 Task: Create a project with template Project Timeline with name TreasureLine with privacy Public and in the team Recorders . Create three sections in the project as To-Do, Doing and Done.
Action: Mouse moved to (48, 59)
Screenshot: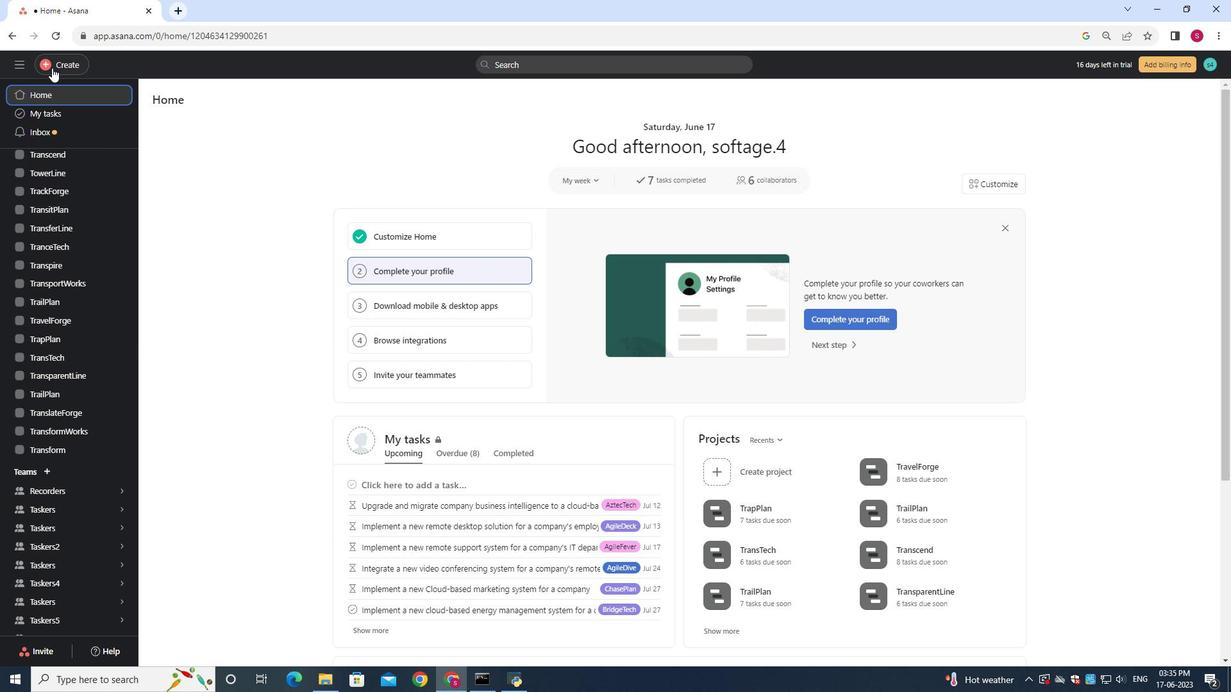 
Action: Mouse pressed left at (48, 59)
Screenshot: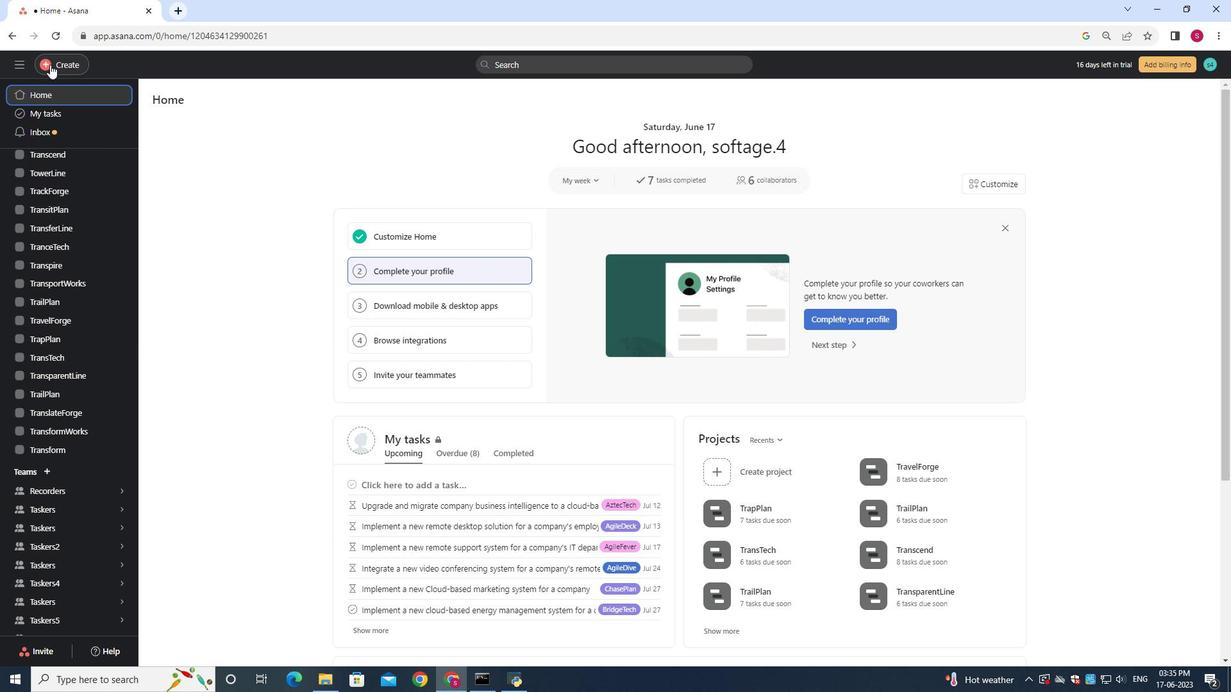 
Action: Mouse moved to (128, 96)
Screenshot: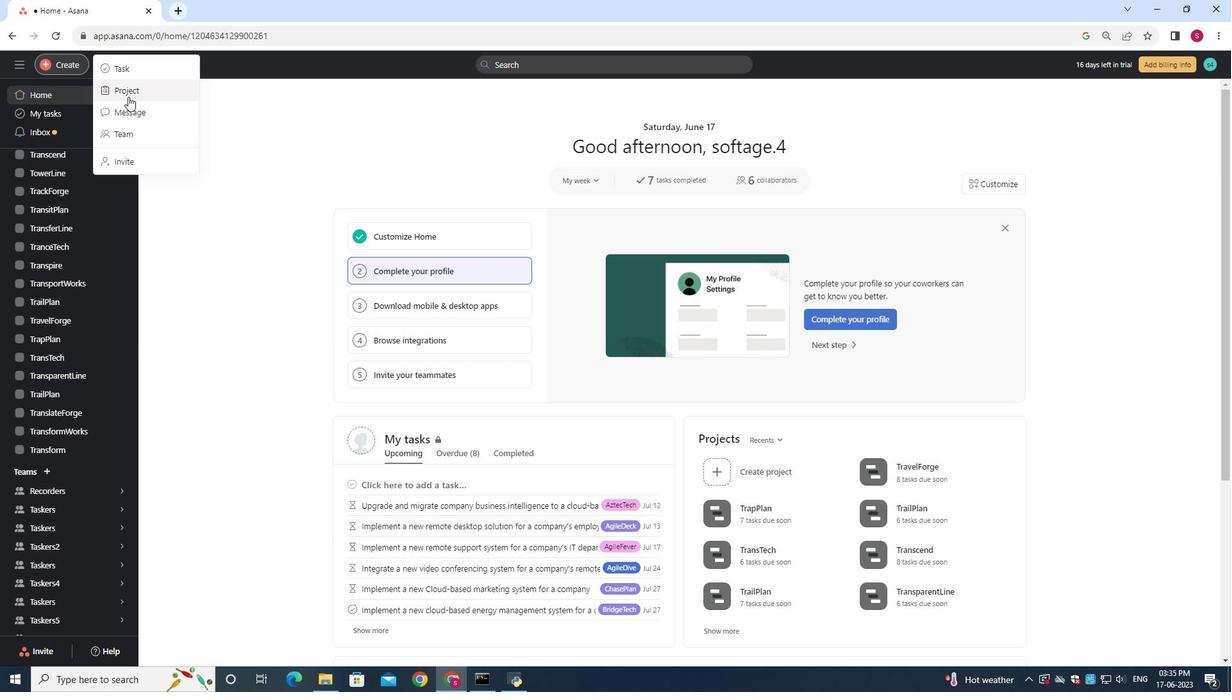 
Action: Mouse pressed left at (128, 96)
Screenshot: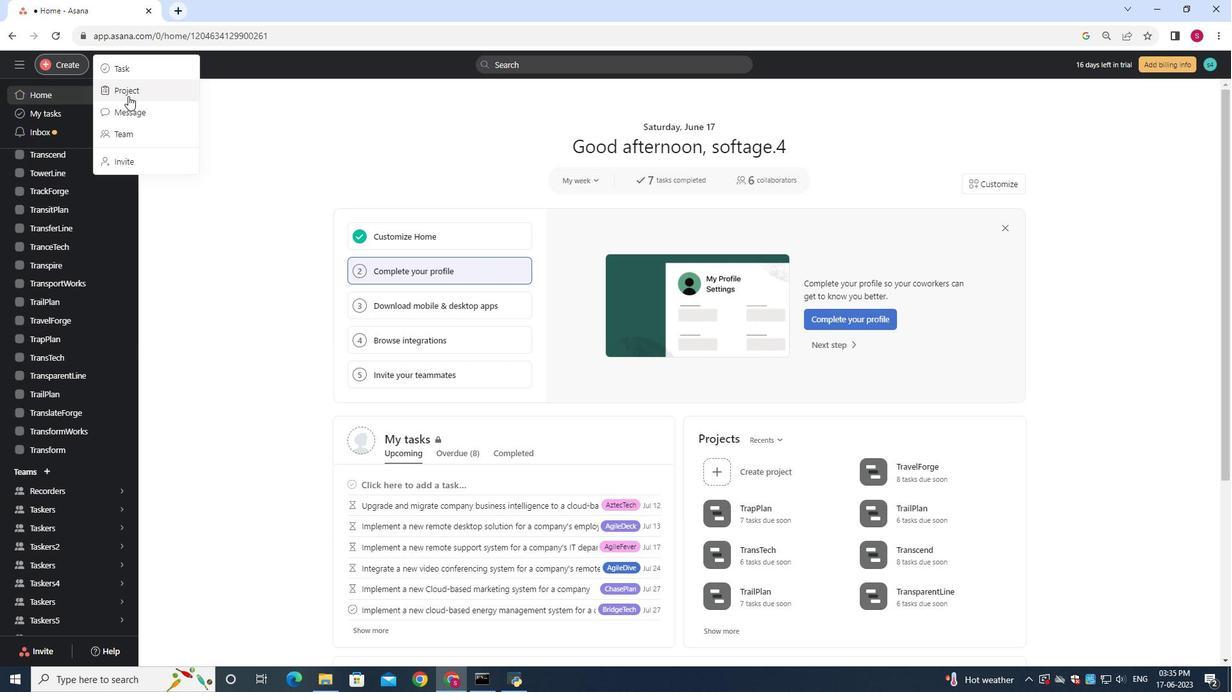 
Action: Mouse moved to (633, 354)
Screenshot: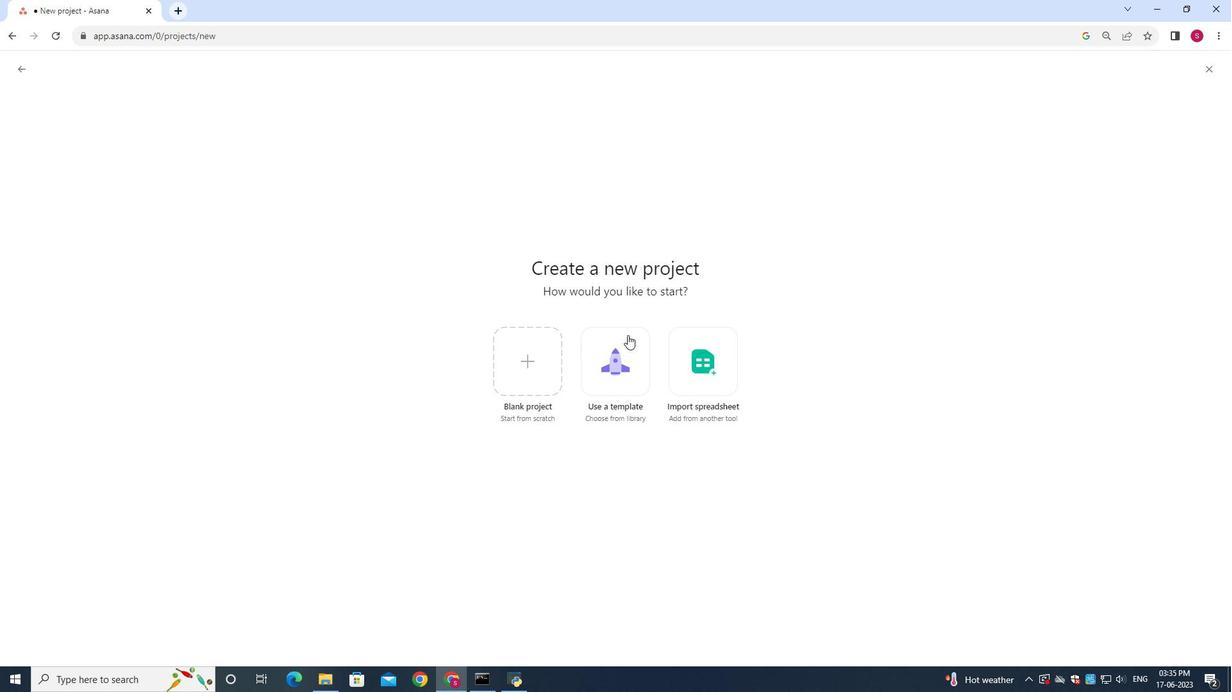 
Action: Mouse pressed left at (633, 354)
Screenshot: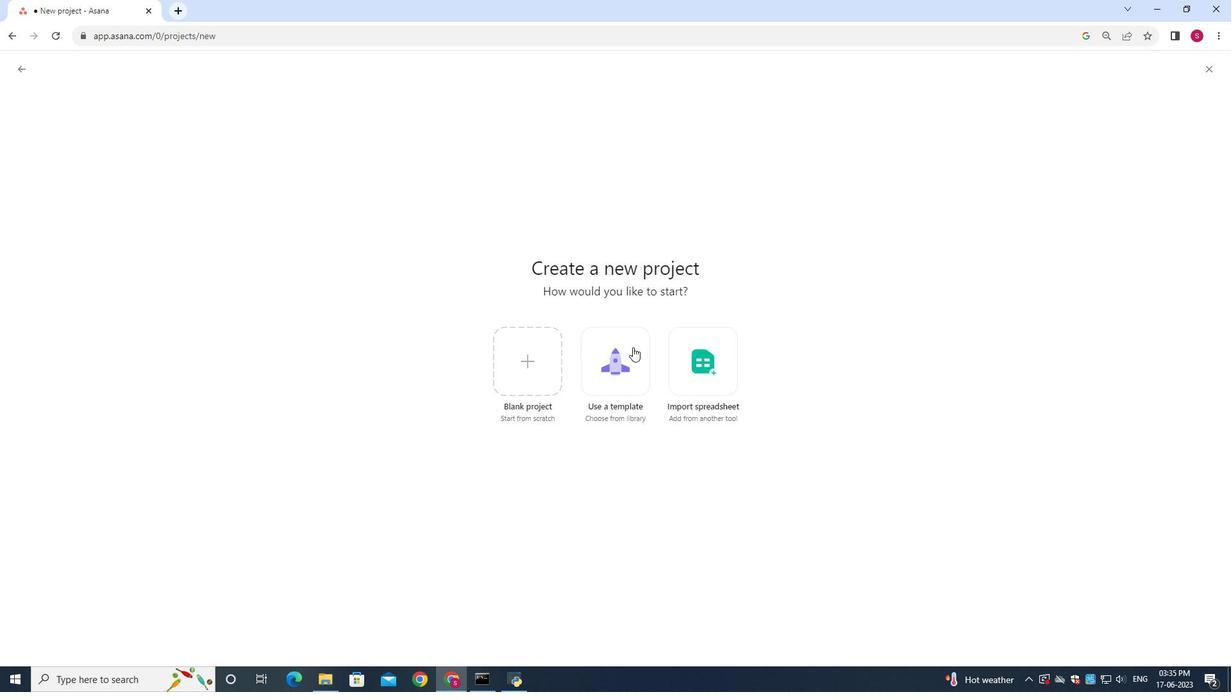 
Action: Mouse moved to (96, 320)
Screenshot: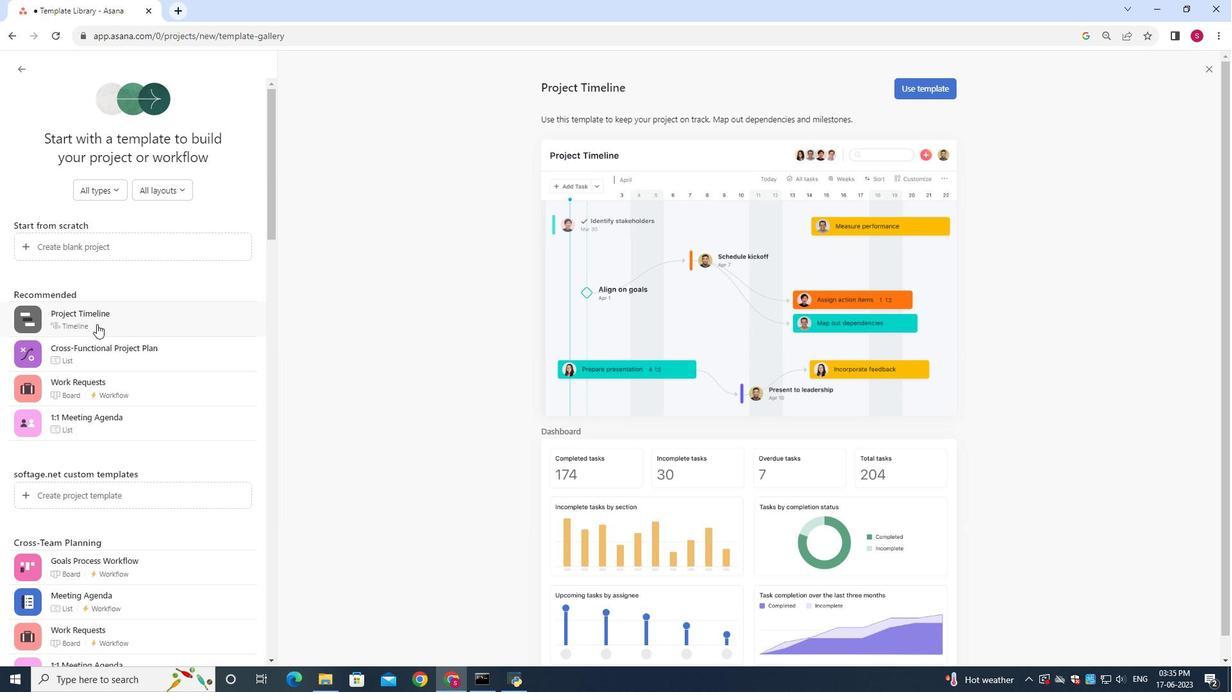 
Action: Mouse pressed left at (96, 320)
Screenshot: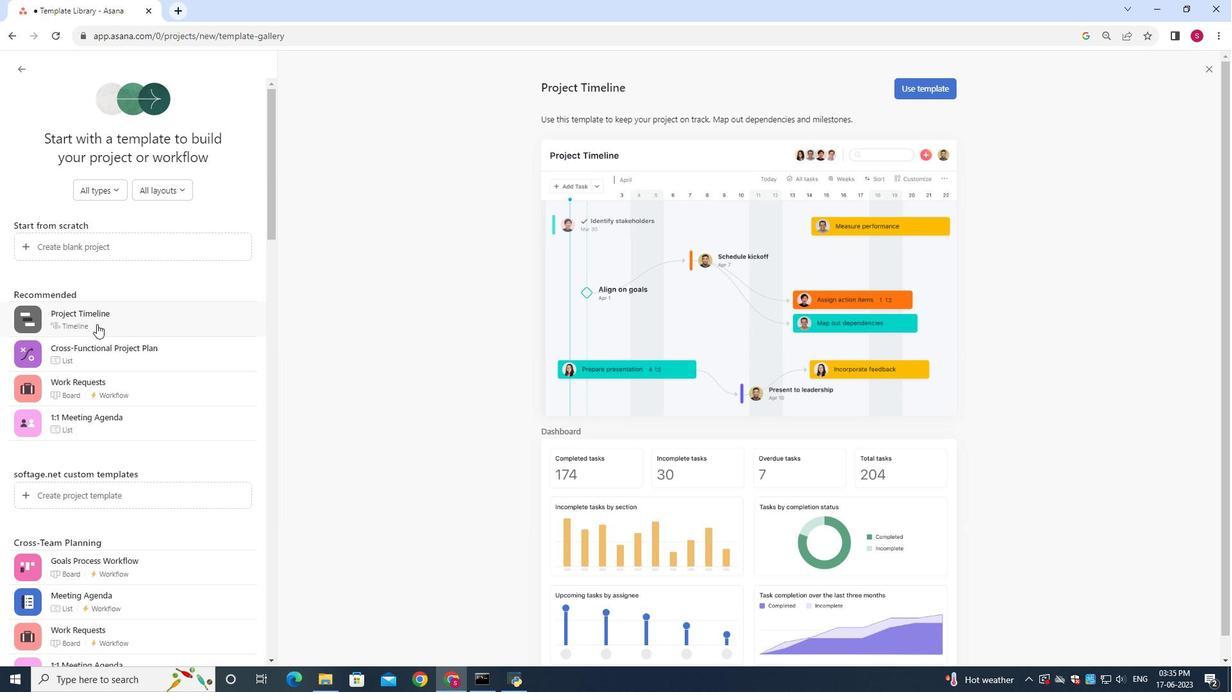 
Action: Mouse moved to (927, 92)
Screenshot: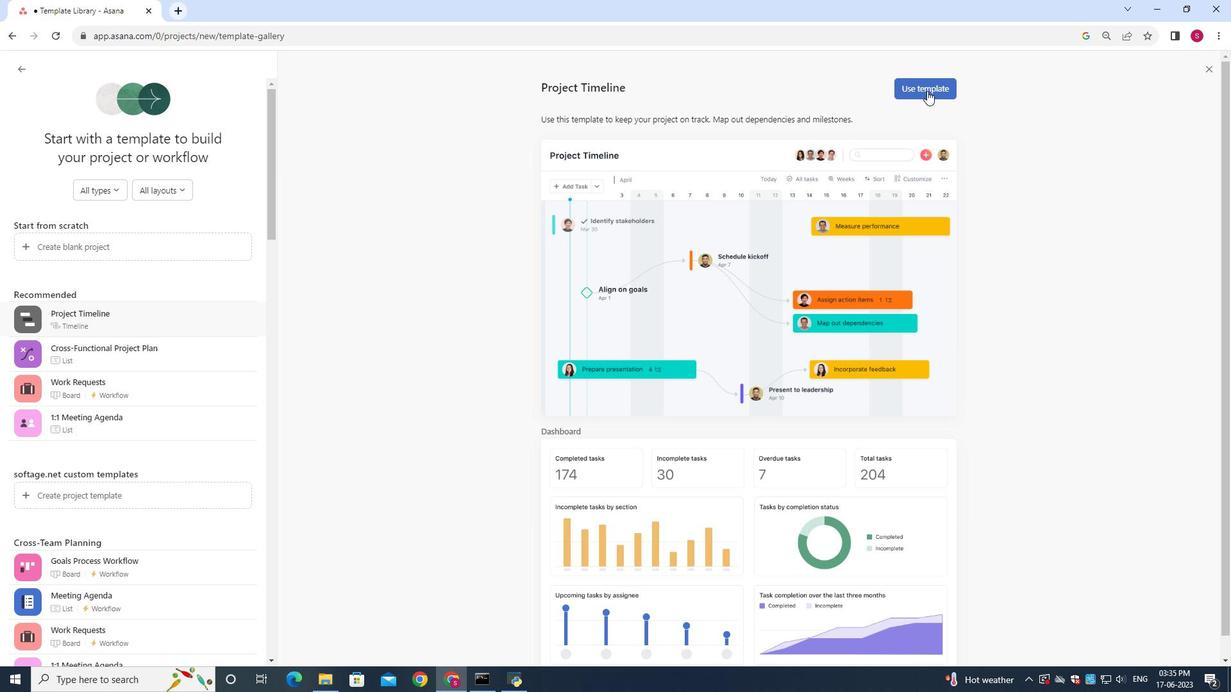 
Action: Mouse pressed left at (927, 92)
Screenshot: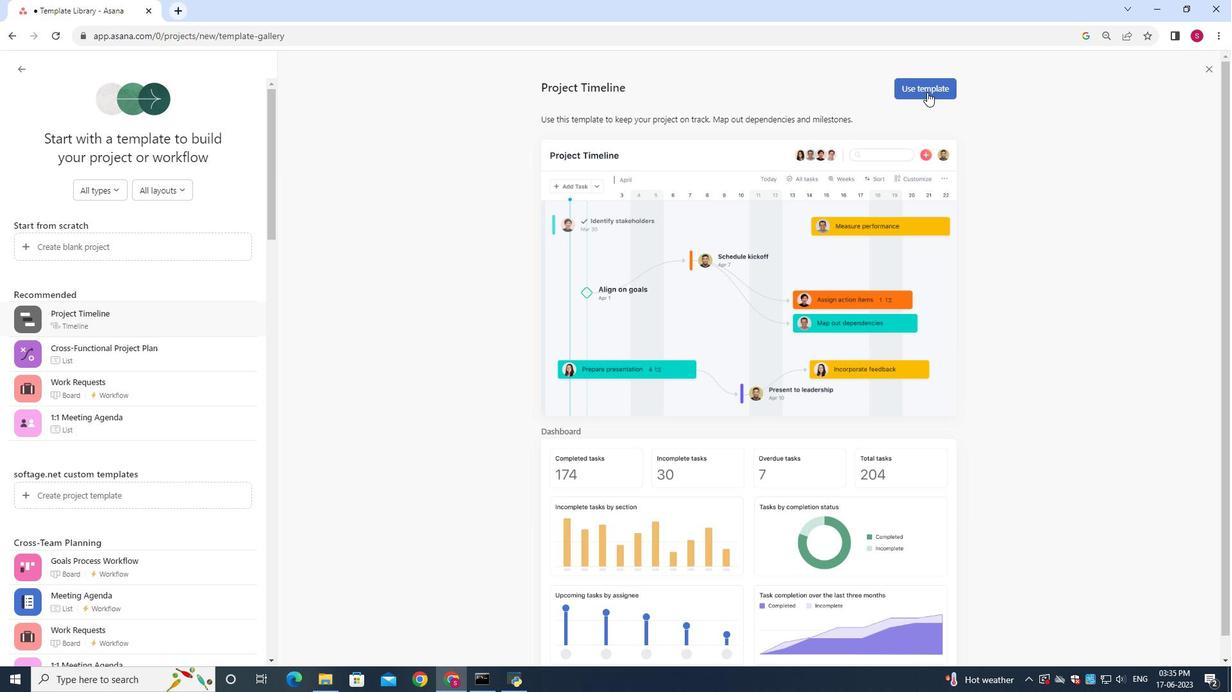 
Action: Mouse moved to (573, 211)
Screenshot: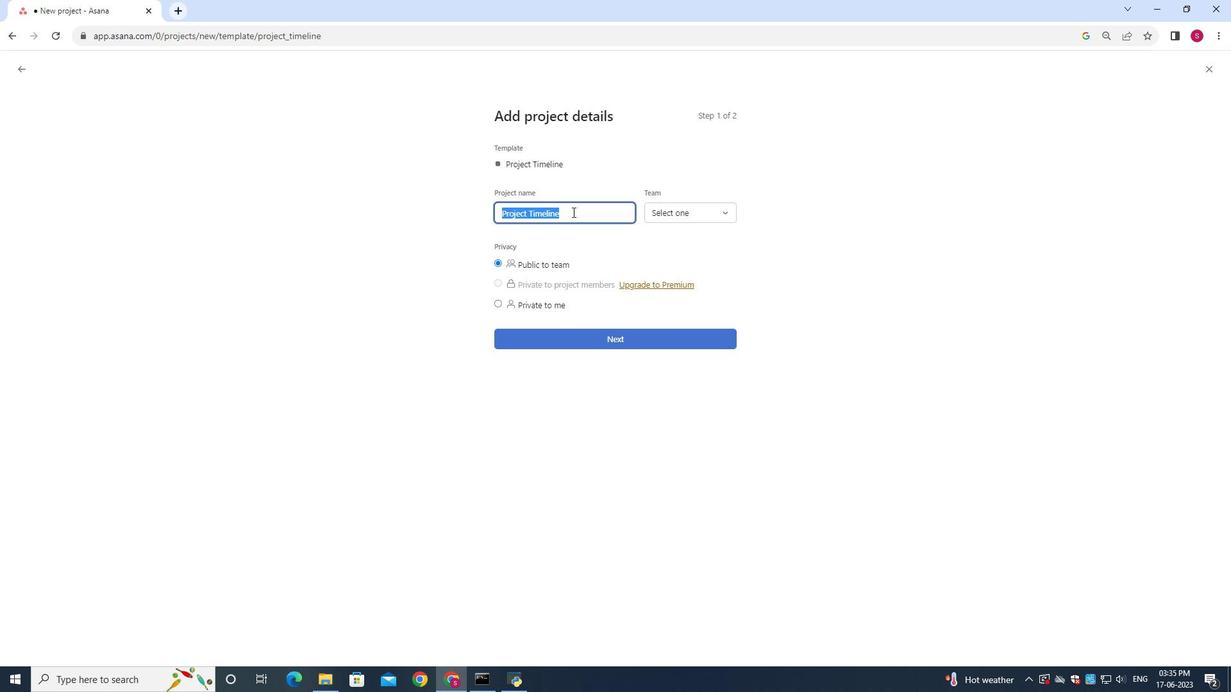
Action: Key pressed <Key.backspace><Key.shift>Treasurel<Key.backspace><Key.shift>Line
Screenshot: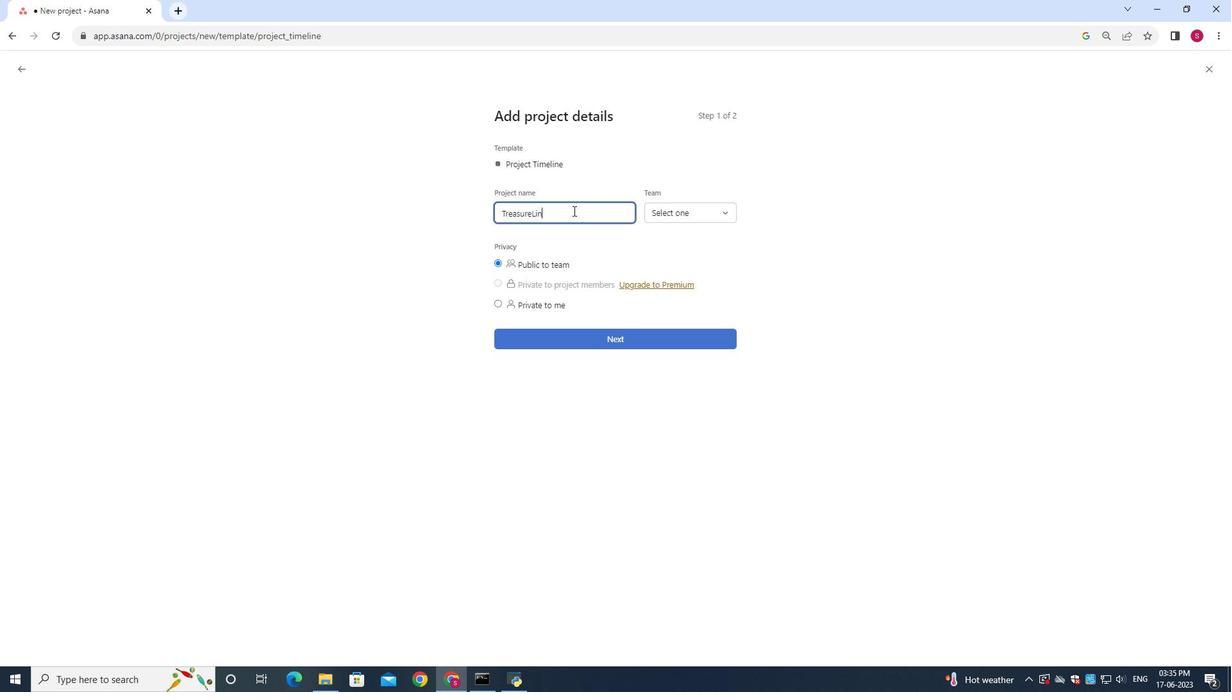 
Action: Mouse moved to (659, 211)
Screenshot: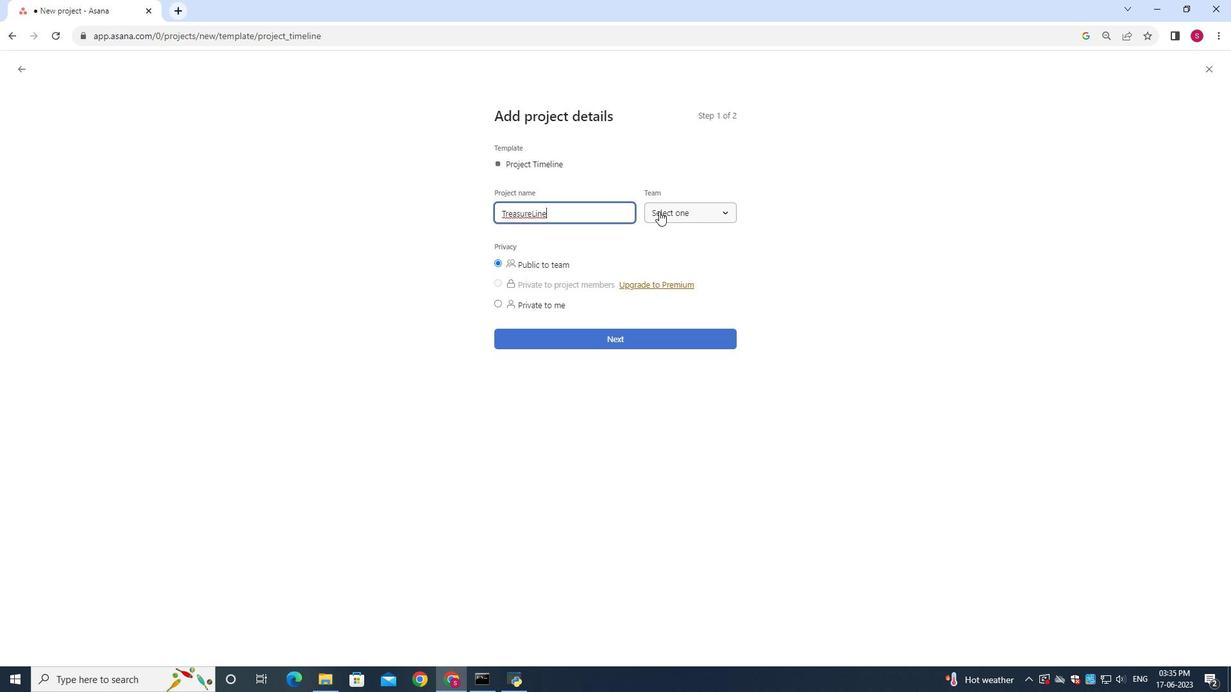 
Action: Mouse pressed left at (659, 211)
Screenshot: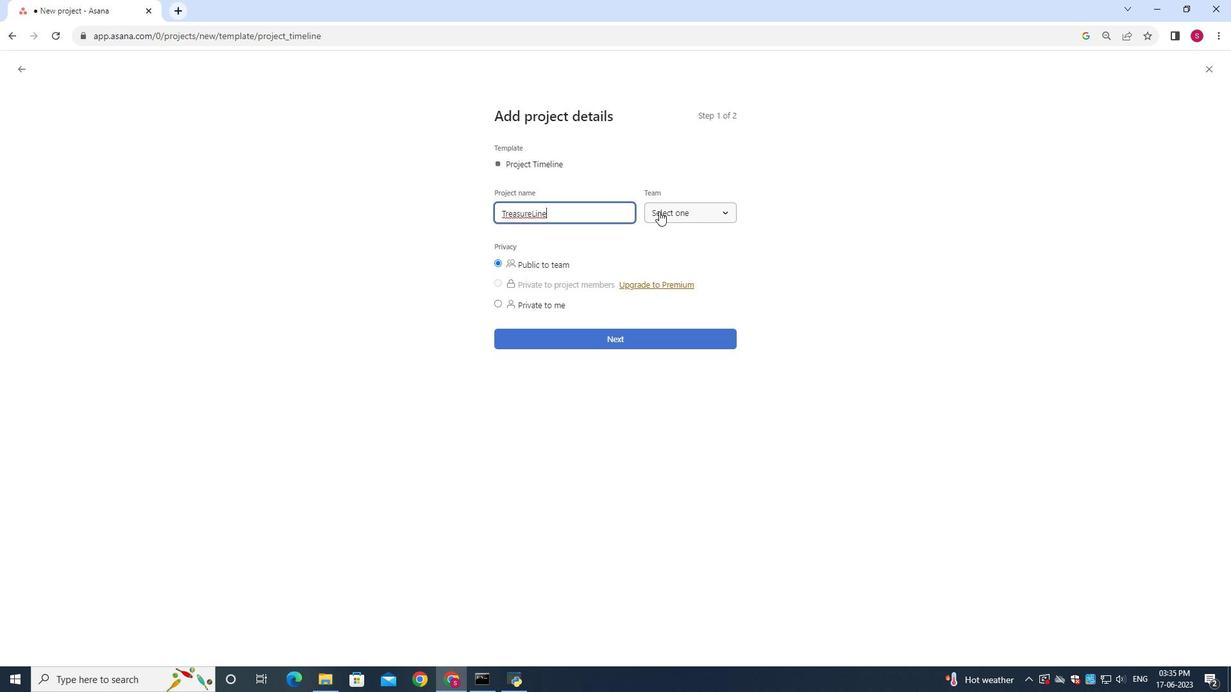 
Action: Mouse moved to (663, 233)
Screenshot: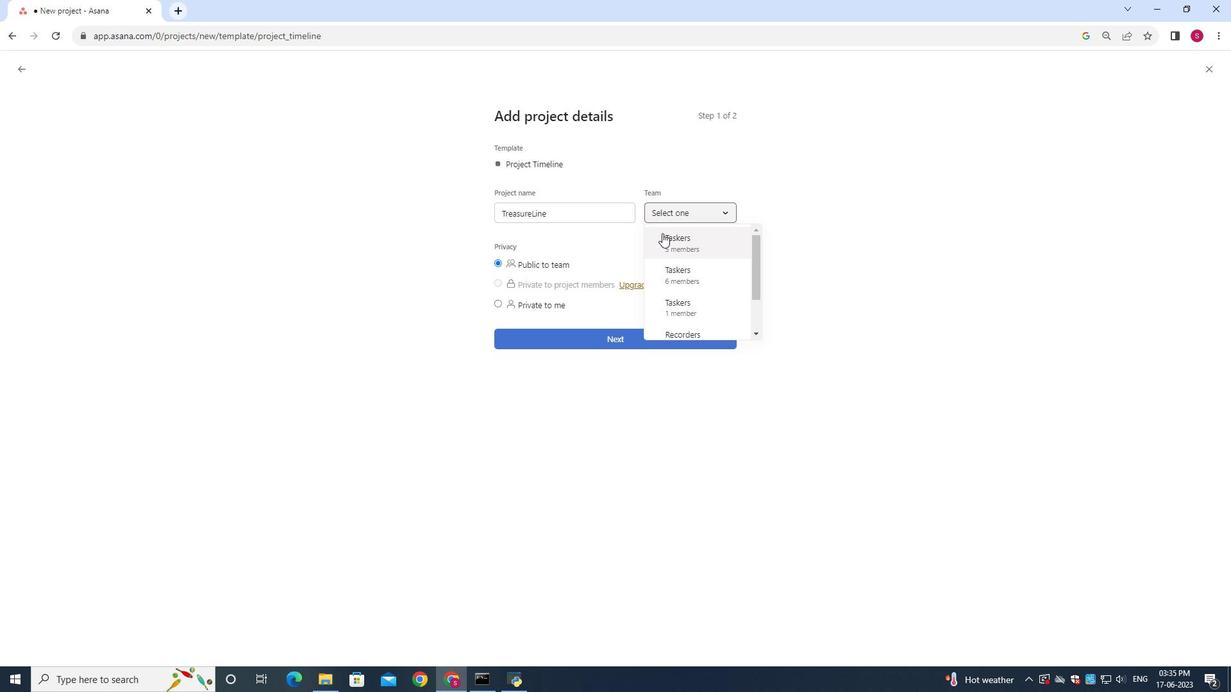 
Action: Mouse scrolled (663, 232) with delta (0, 0)
Screenshot: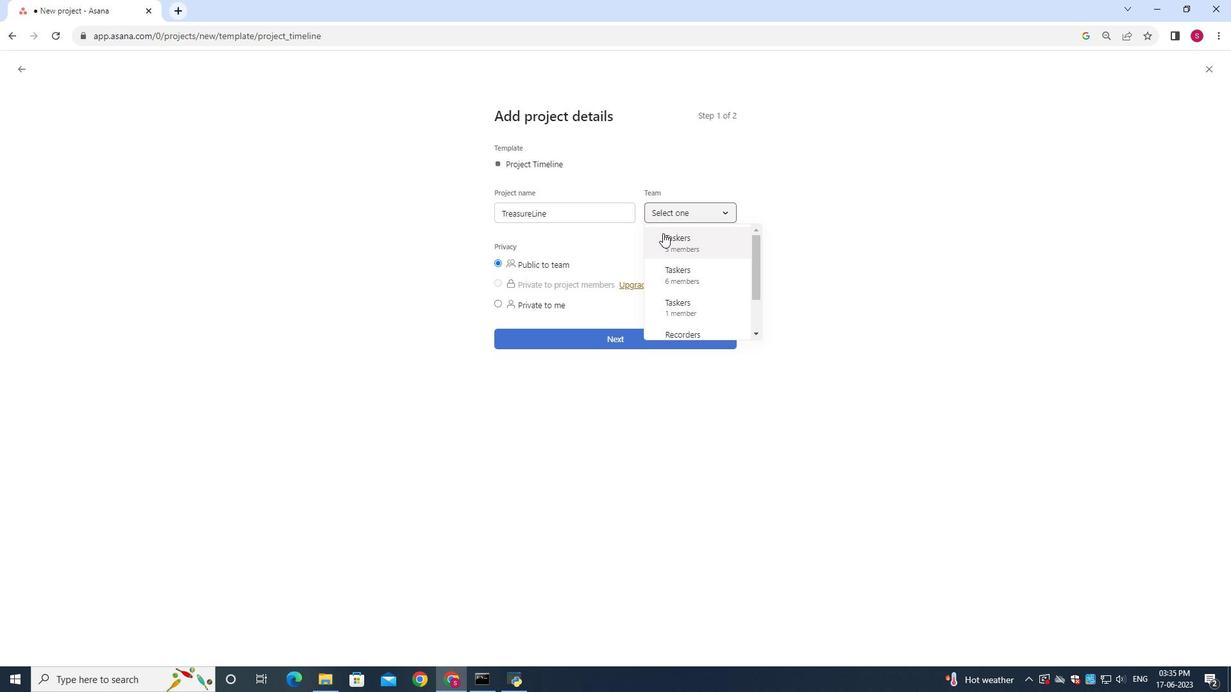 
Action: Mouse scrolled (663, 232) with delta (0, 0)
Screenshot: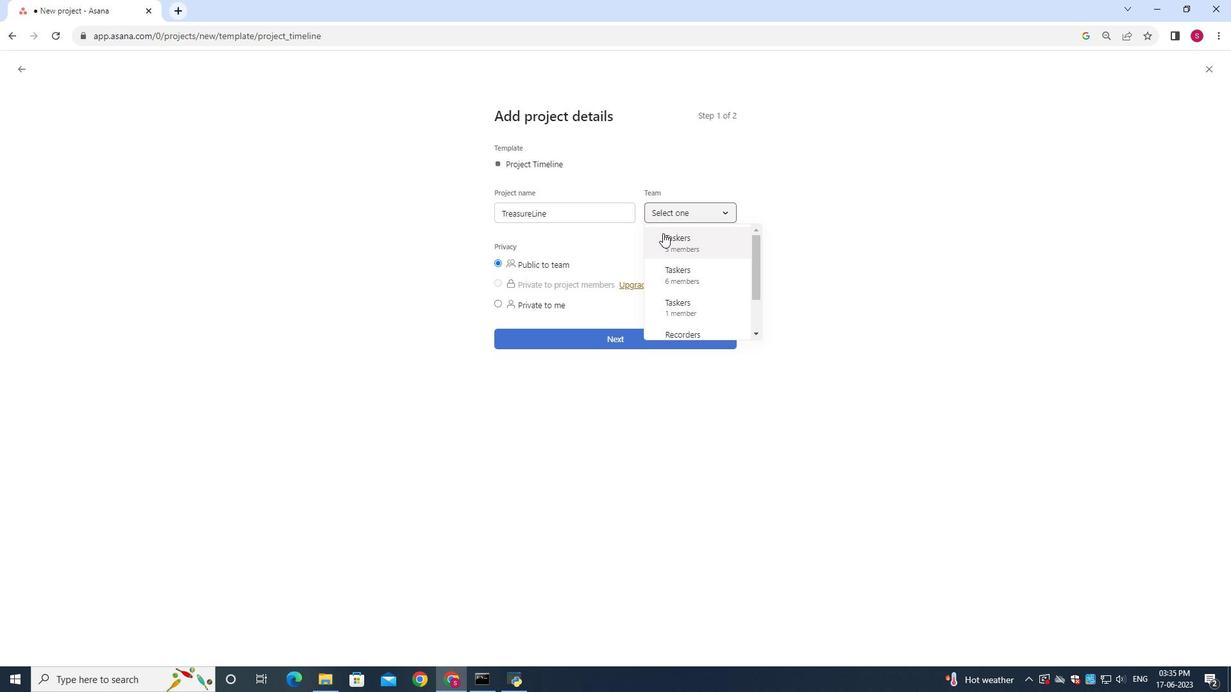
Action: Mouse scrolled (663, 232) with delta (0, 0)
Screenshot: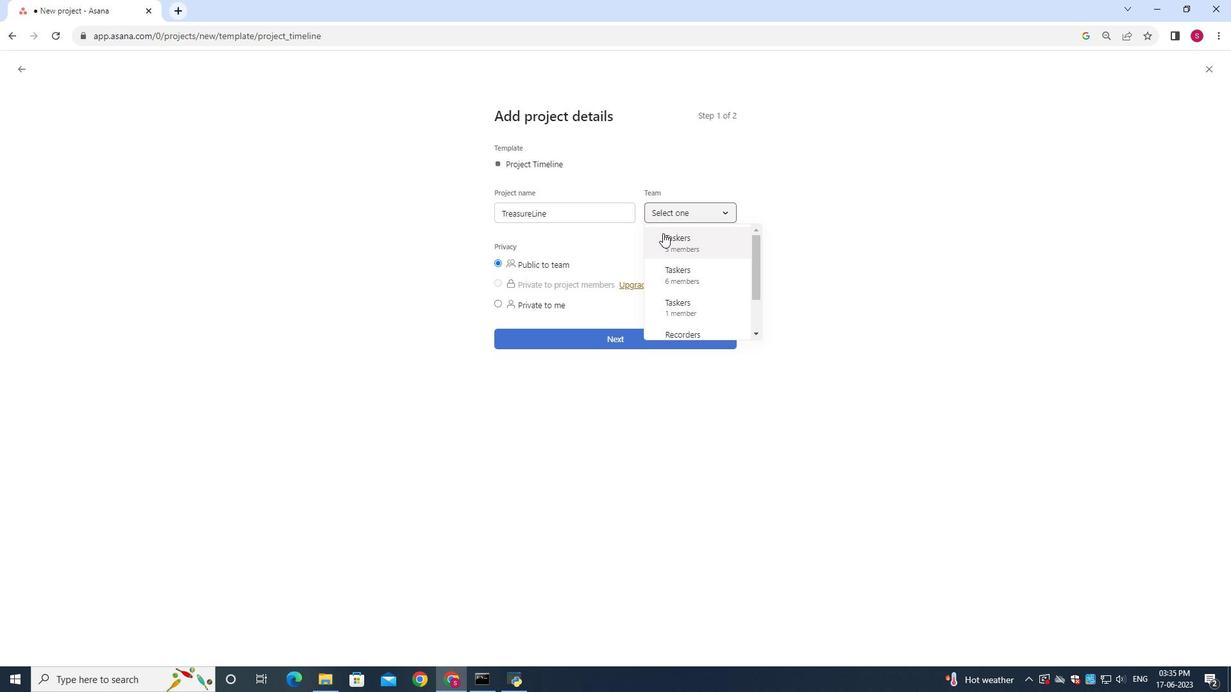 
Action: Mouse scrolled (663, 232) with delta (0, 0)
Screenshot: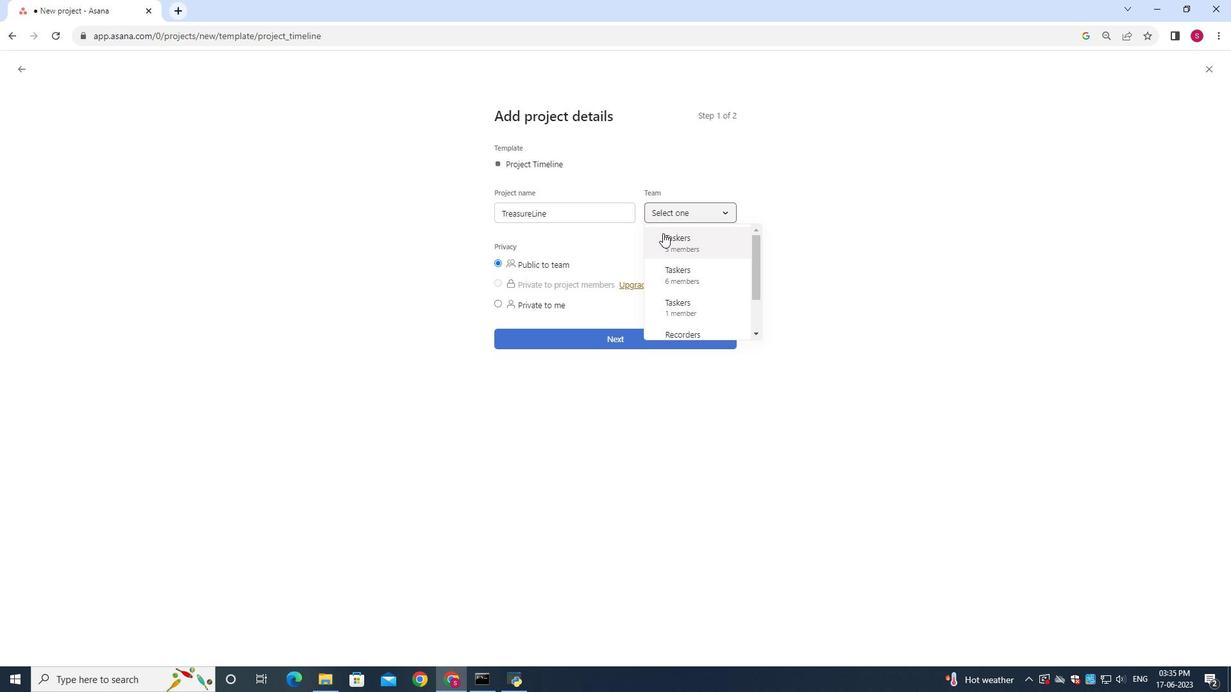 
Action: Mouse moved to (681, 304)
Screenshot: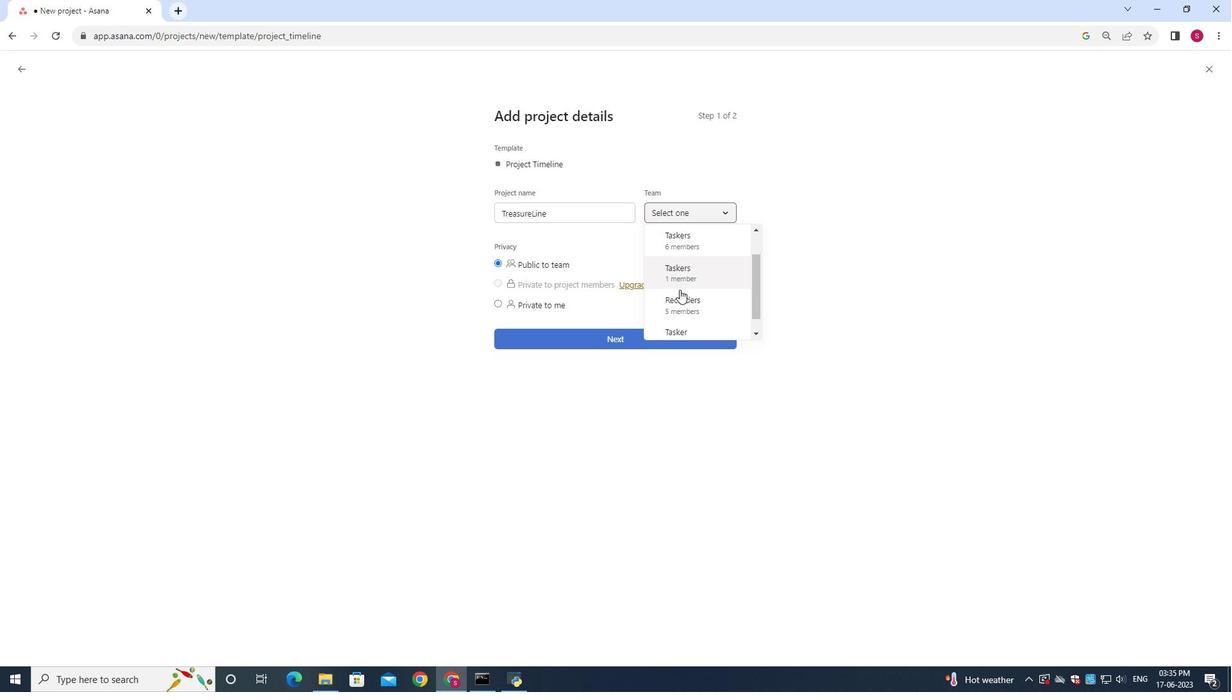 
Action: Mouse pressed left at (681, 304)
Screenshot: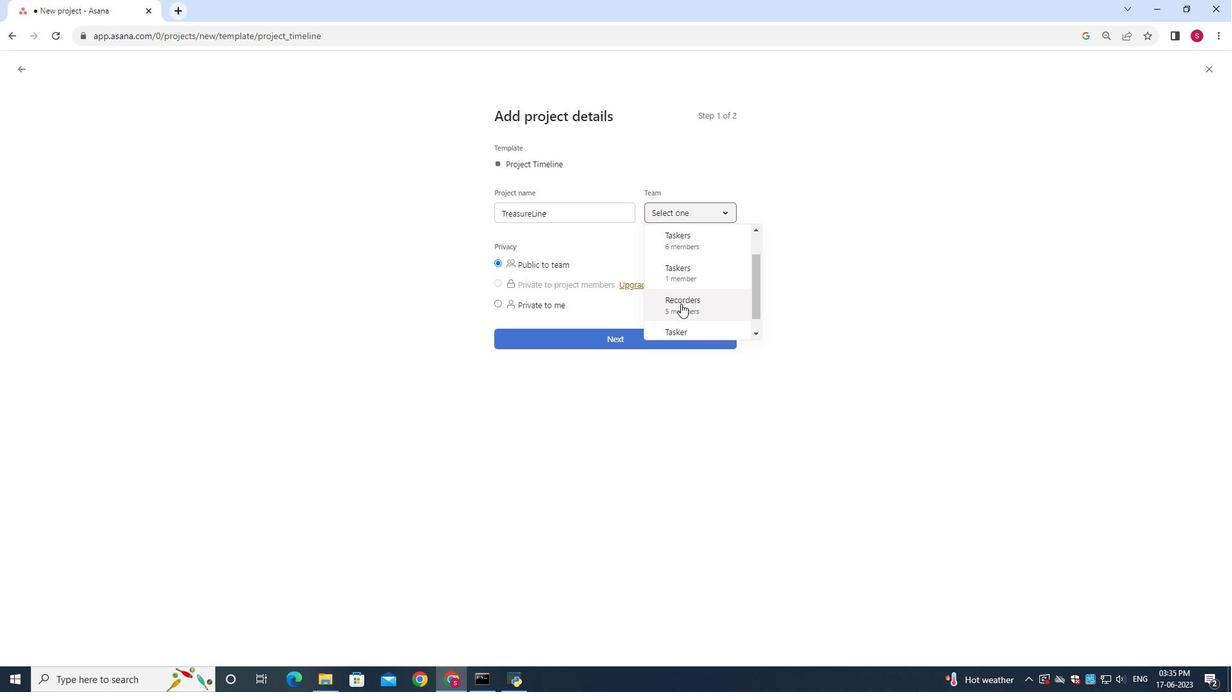 
Action: Mouse moved to (512, 264)
Screenshot: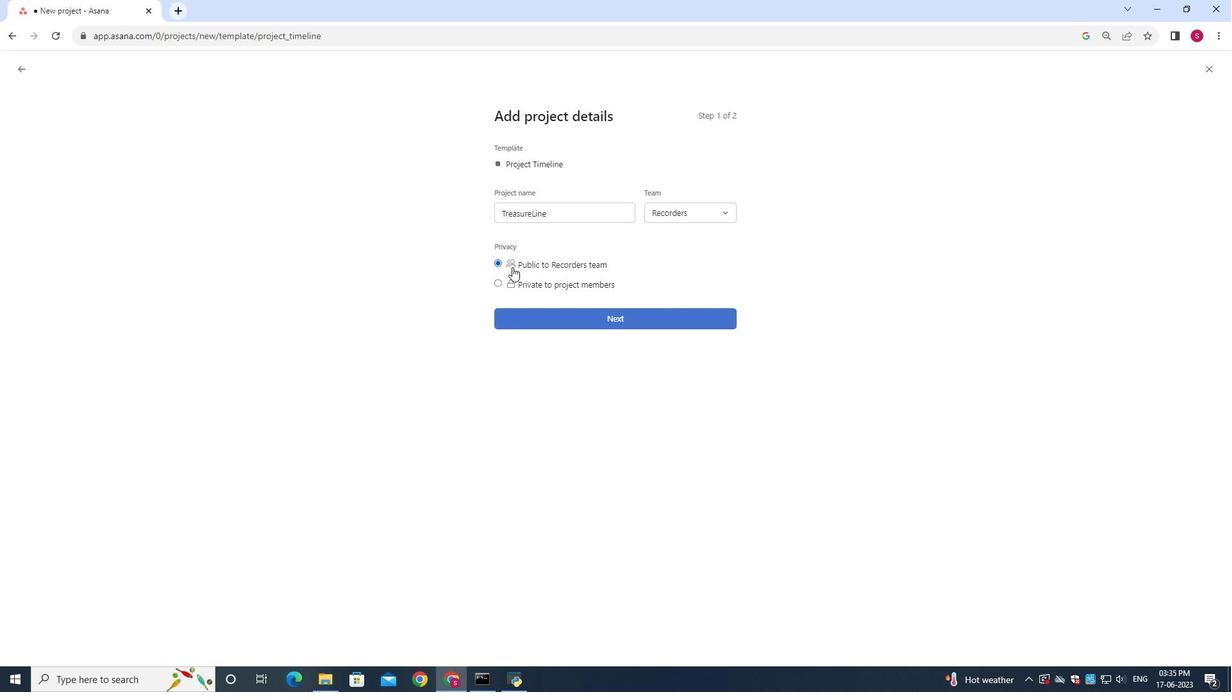 
Action: Mouse pressed left at (512, 264)
Screenshot: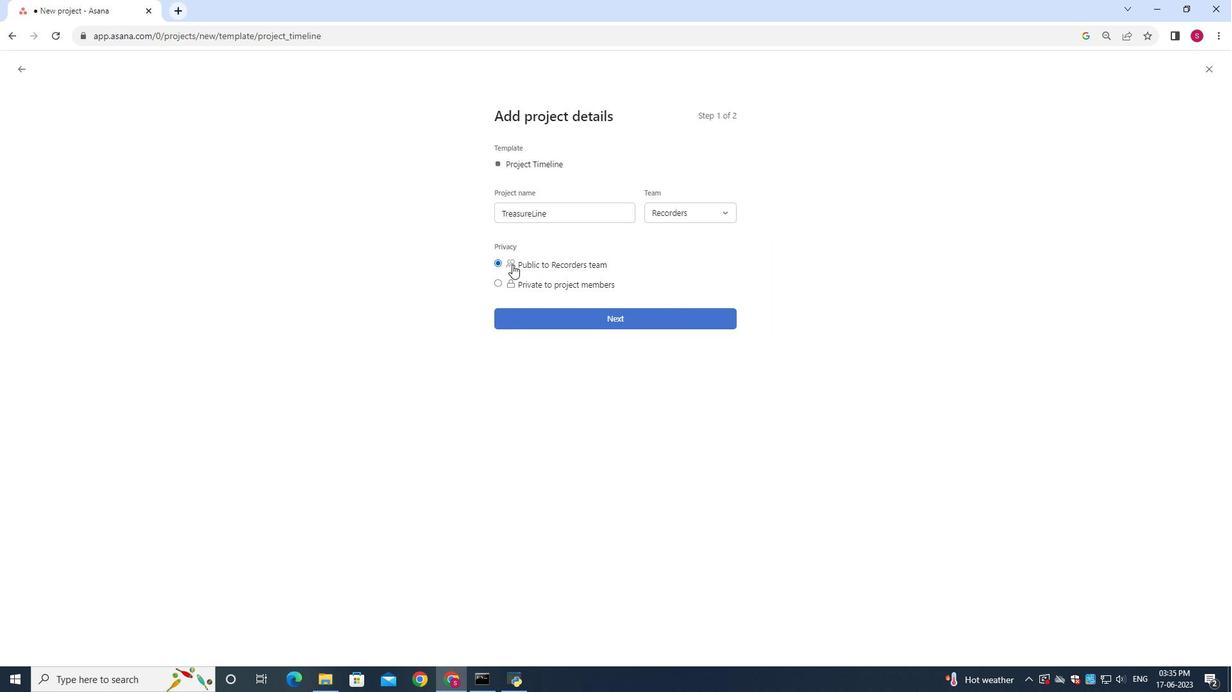 
Action: Mouse moved to (549, 316)
Screenshot: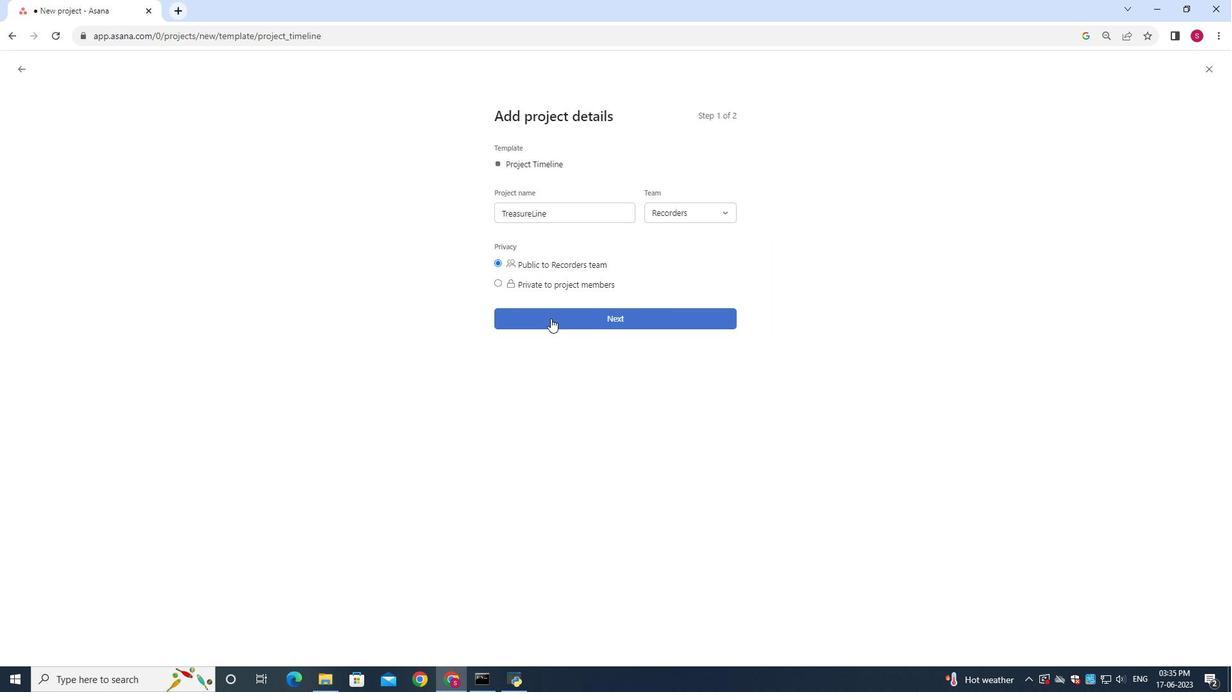 
Action: Mouse pressed left at (549, 316)
Screenshot: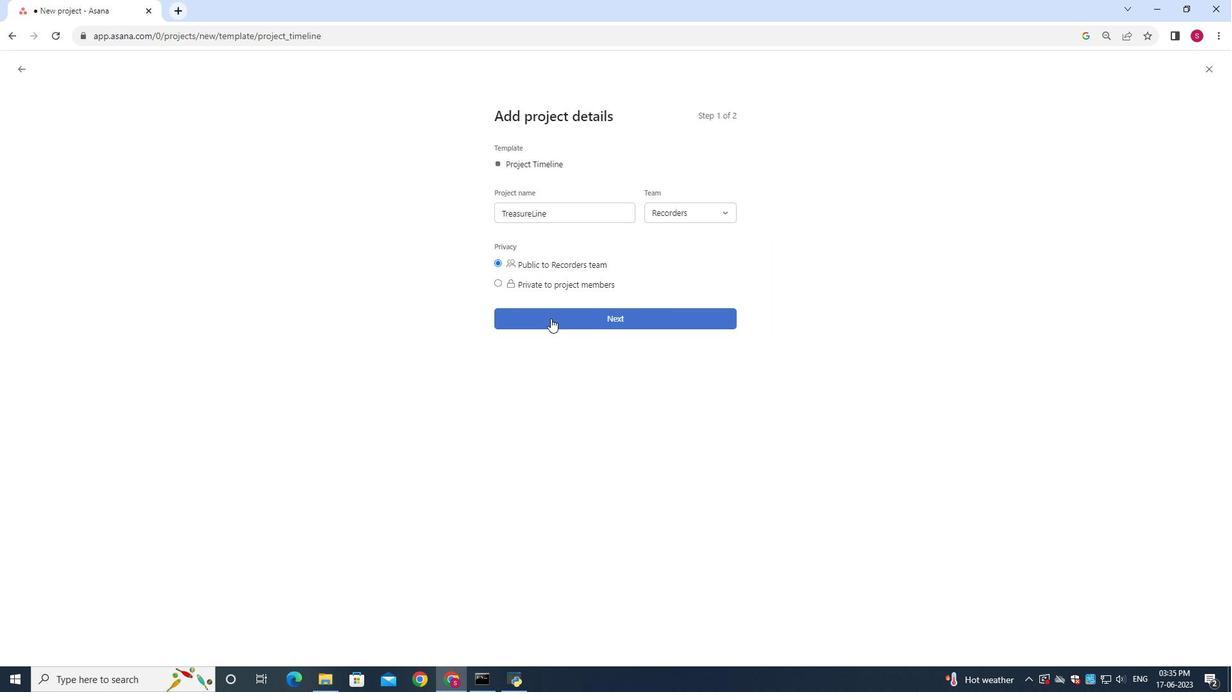 
Action: Mouse moved to (671, 353)
Screenshot: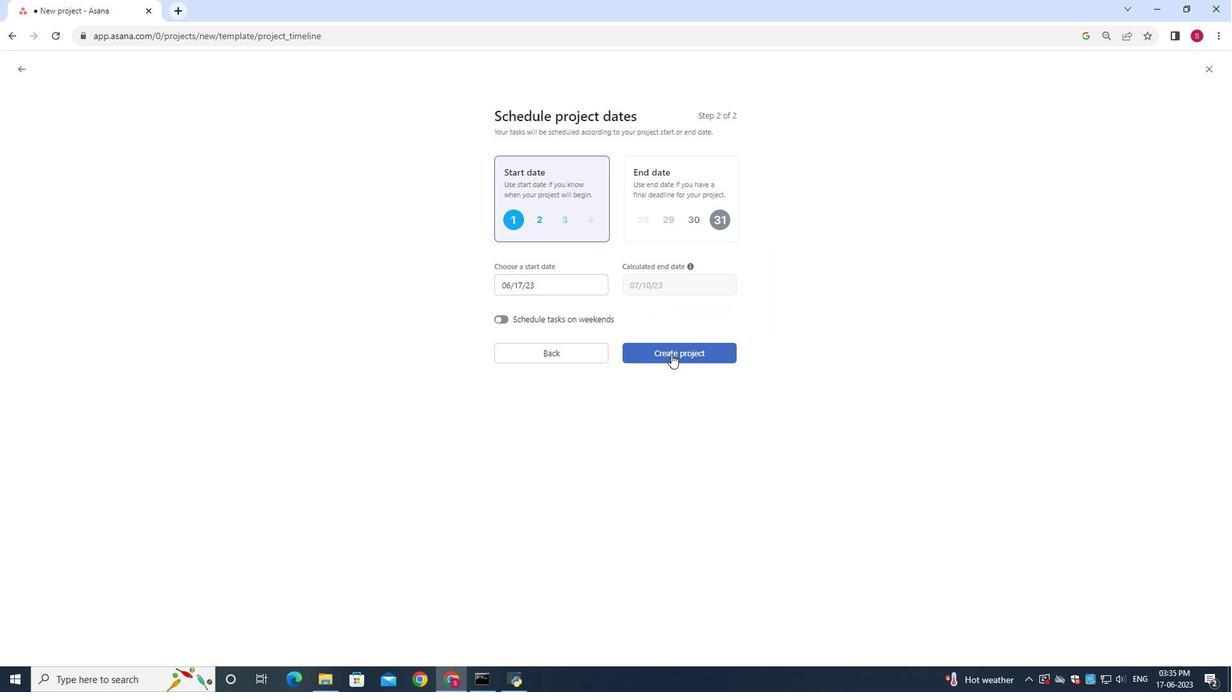 
Action: Mouse pressed left at (671, 353)
Screenshot: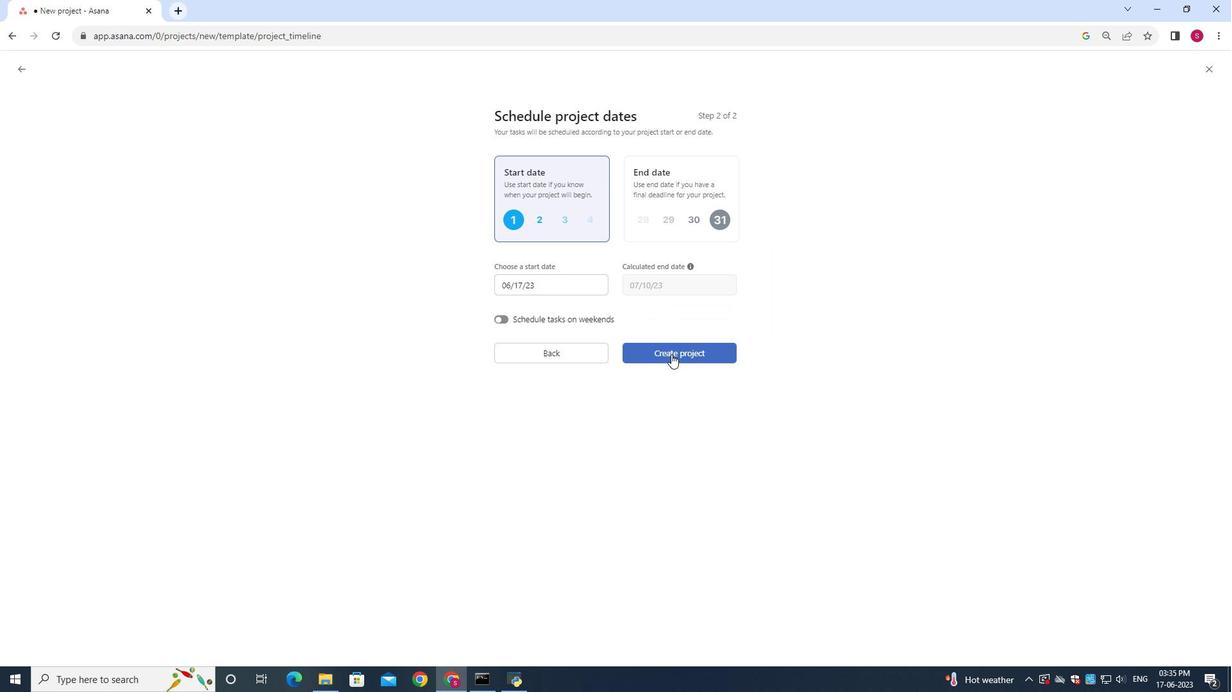
Action: Mouse moved to (321, 307)
Screenshot: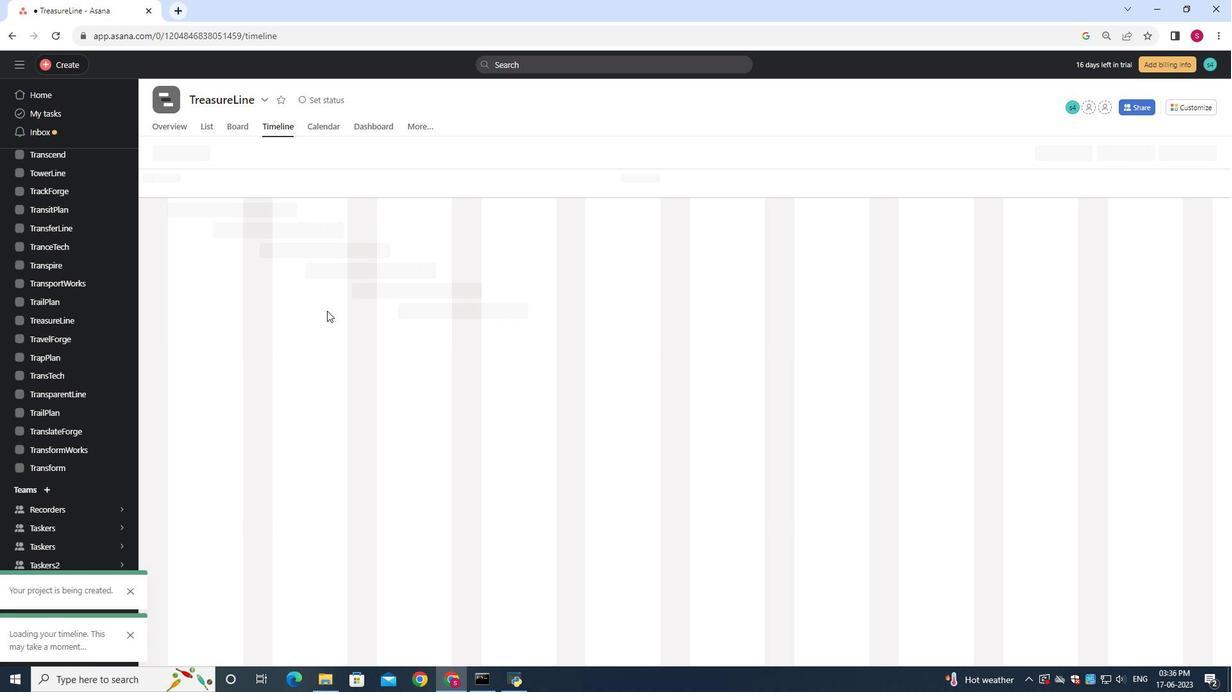 
Action: Mouse scrolled (321, 307) with delta (0, 0)
Screenshot: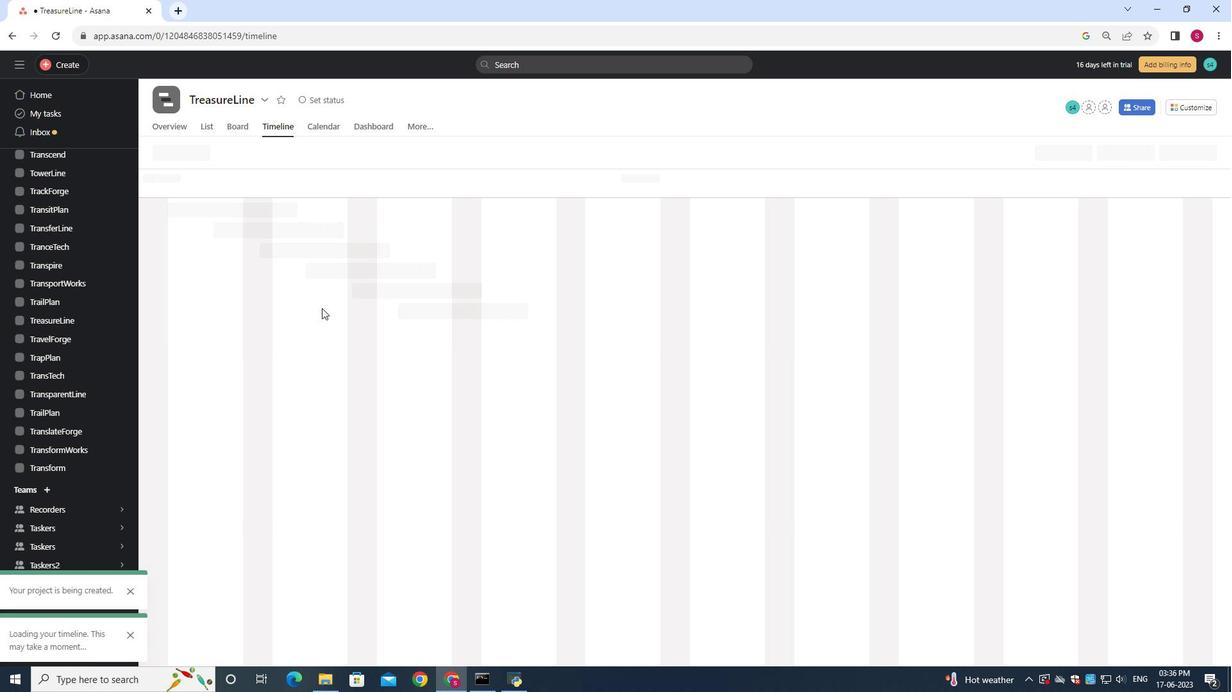 
Action: Mouse scrolled (321, 307) with delta (0, 0)
Screenshot: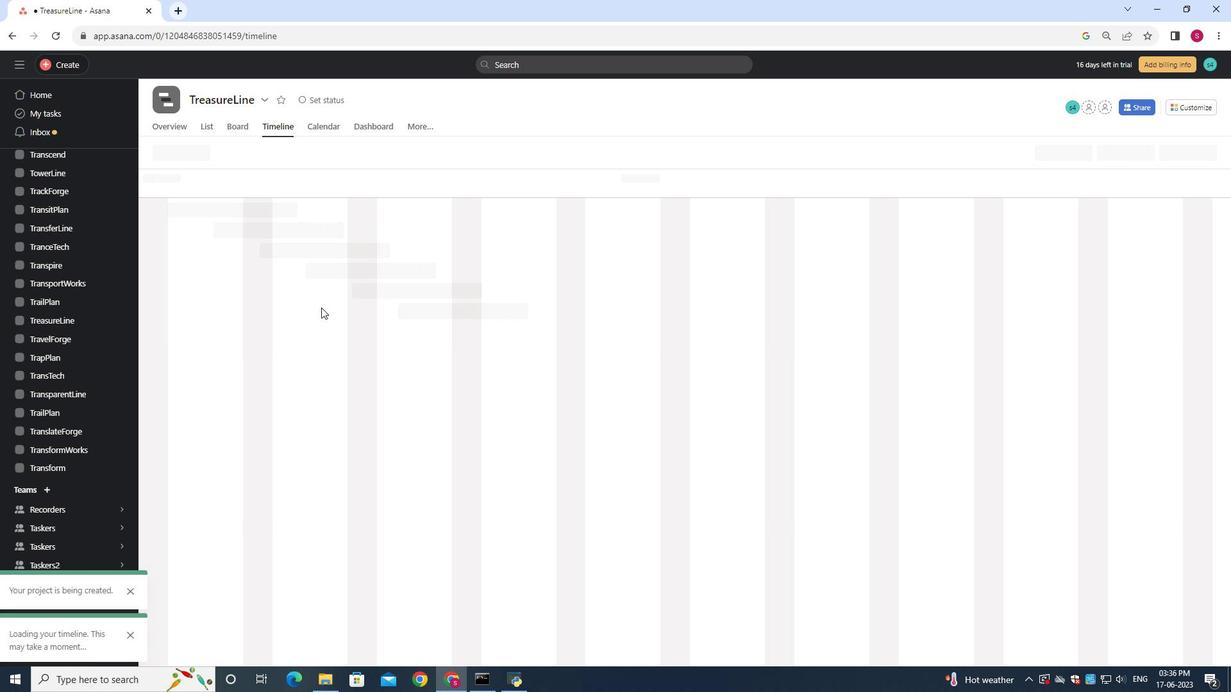 
Action: Mouse scrolled (321, 307) with delta (0, 0)
Screenshot: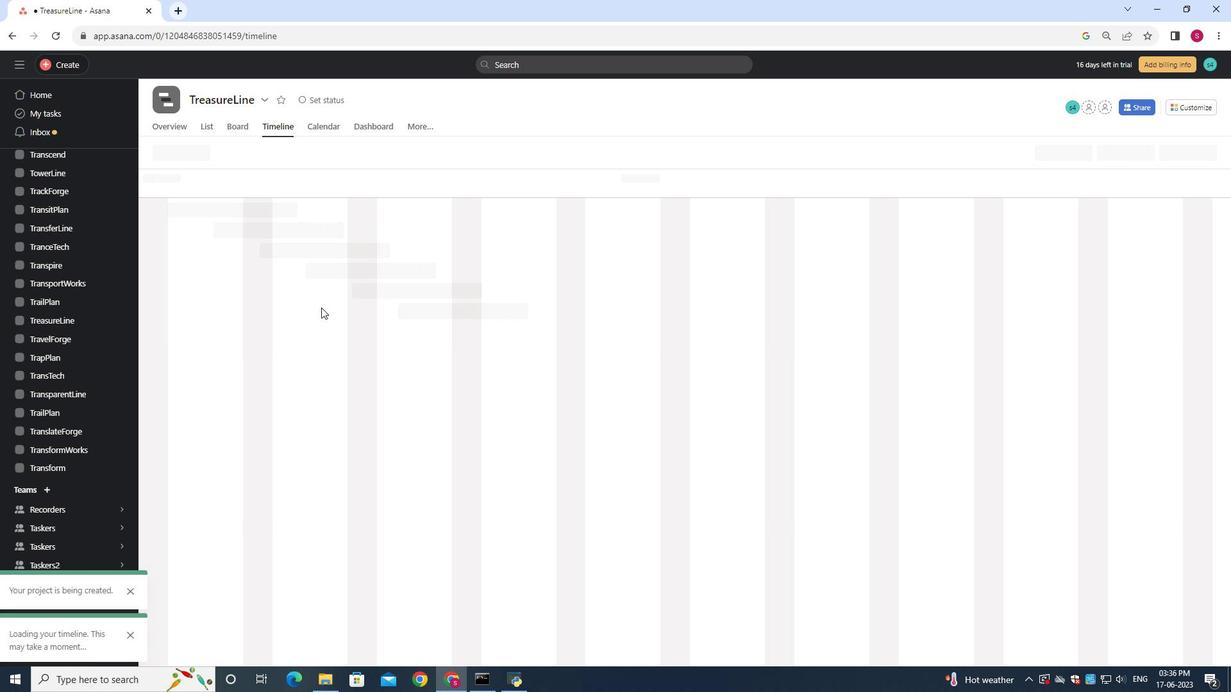 
Action: Mouse moved to (223, 350)
Screenshot: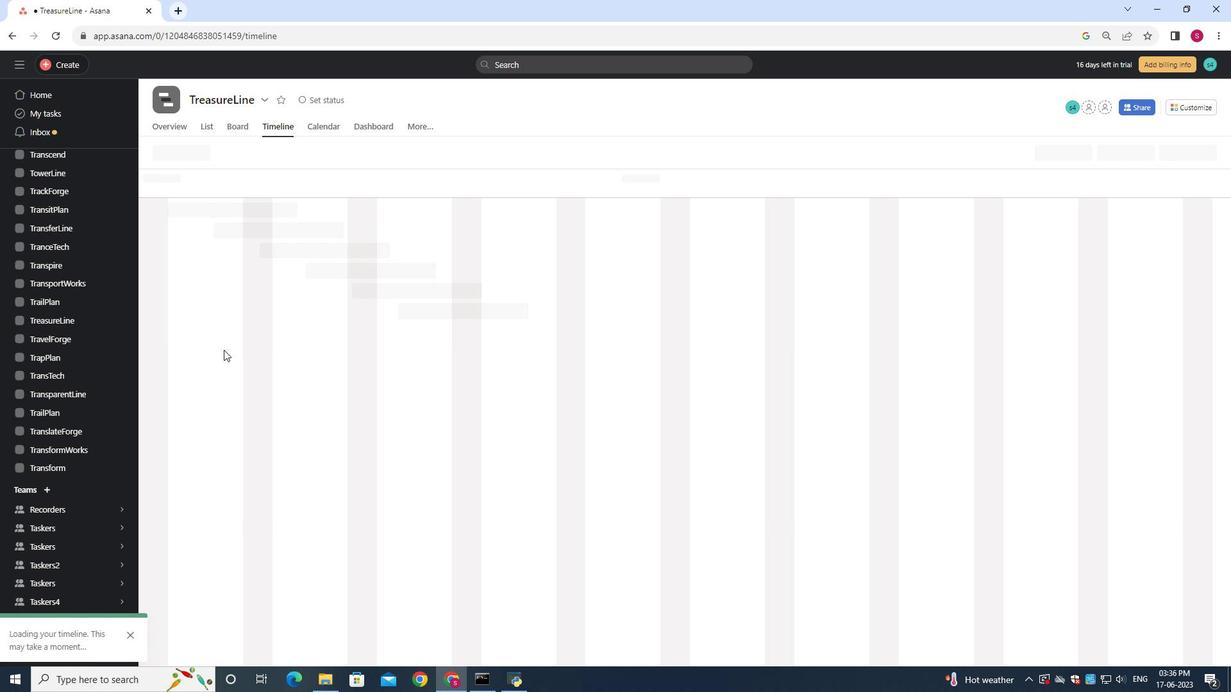 
Action: Mouse scrolled (223, 349) with delta (0, 0)
Screenshot: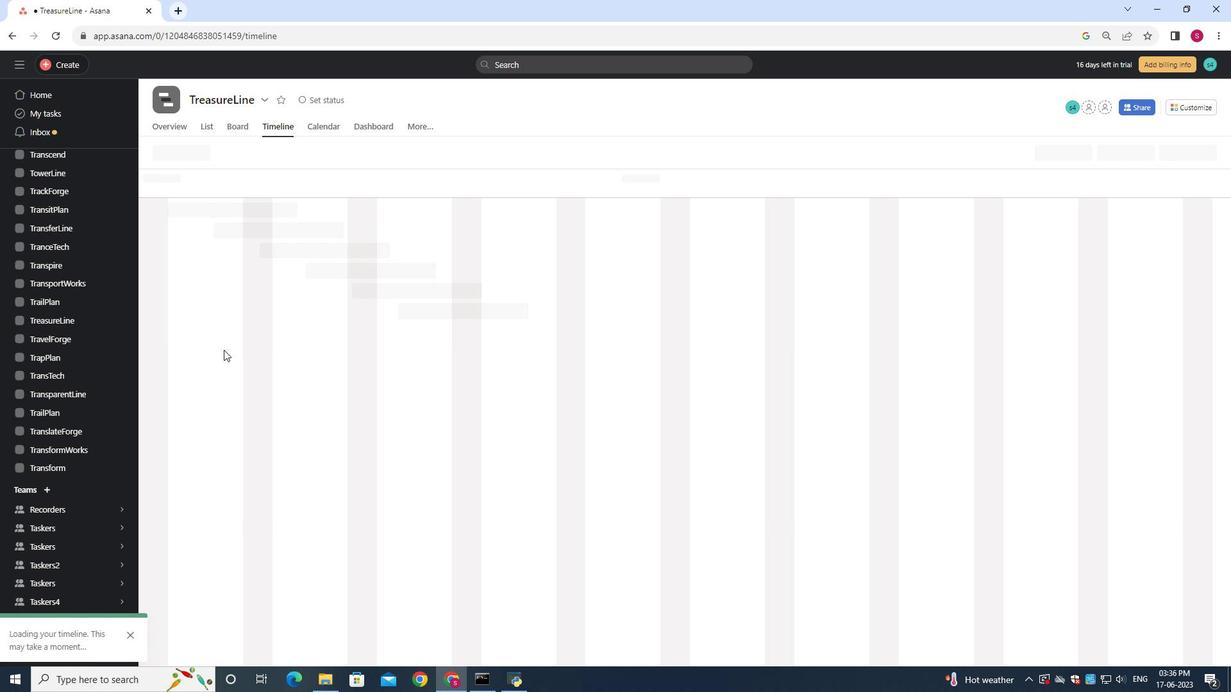 
Action: Mouse scrolled (223, 349) with delta (0, 0)
Screenshot: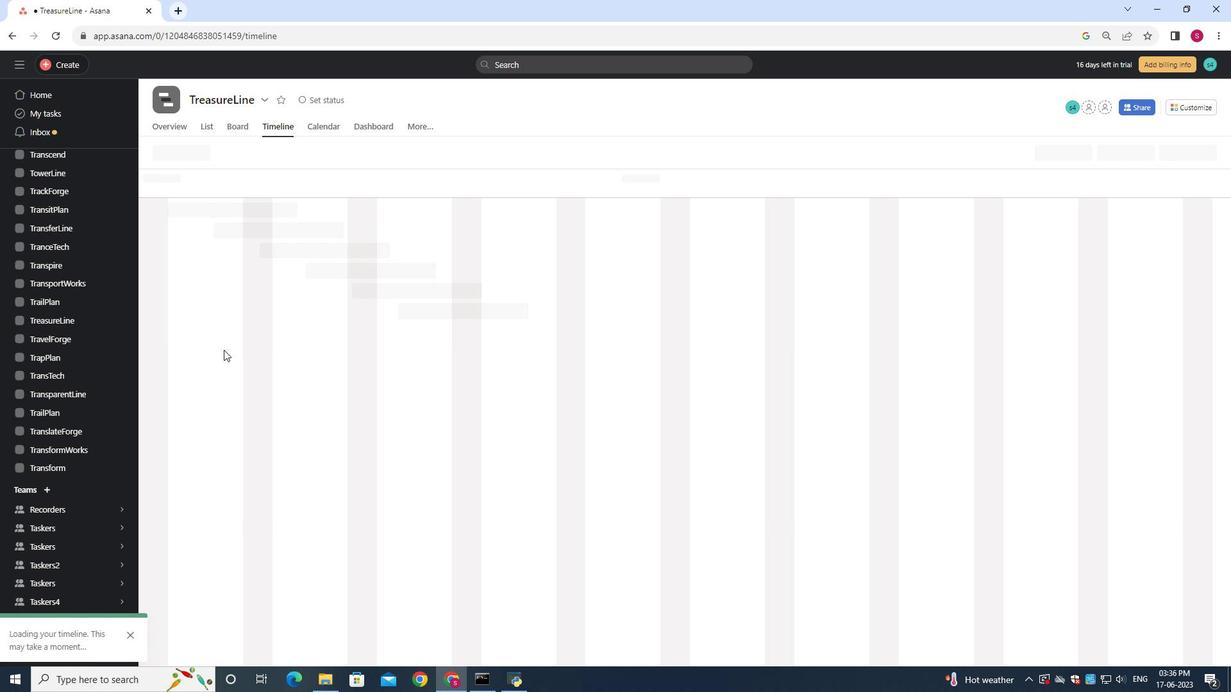 
Action: Mouse moved to (682, 304)
Screenshot: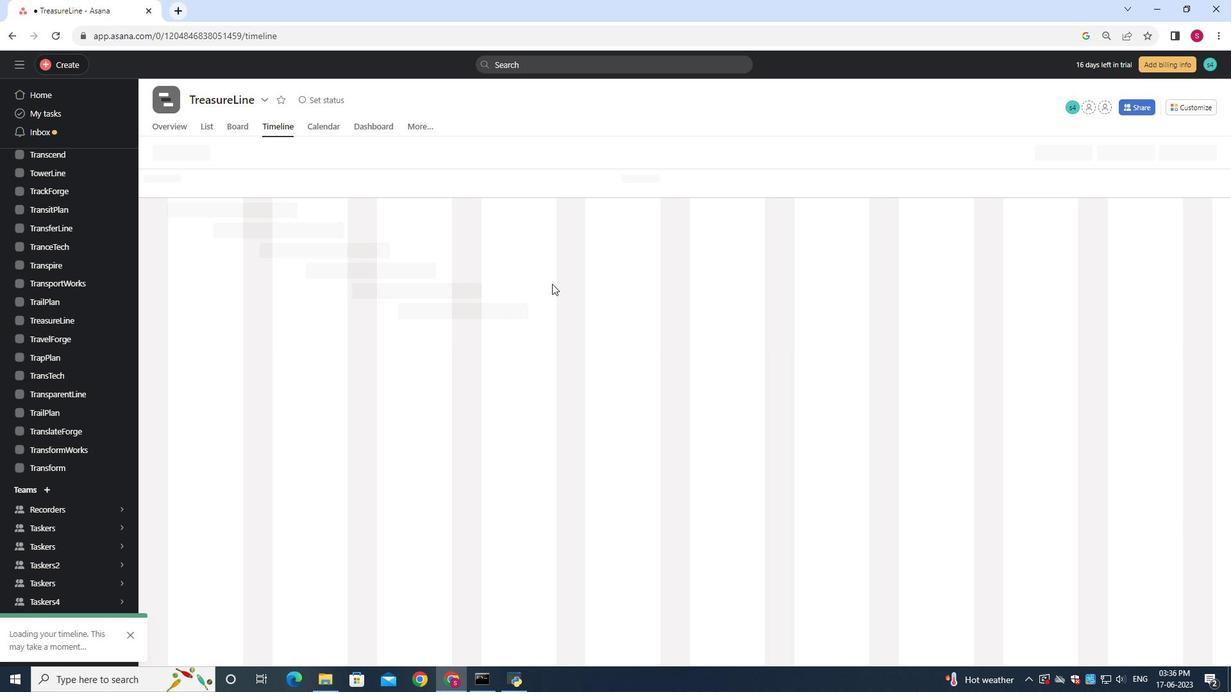 
Action: Mouse scrolled (682, 304) with delta (0, 0)
Screenshot: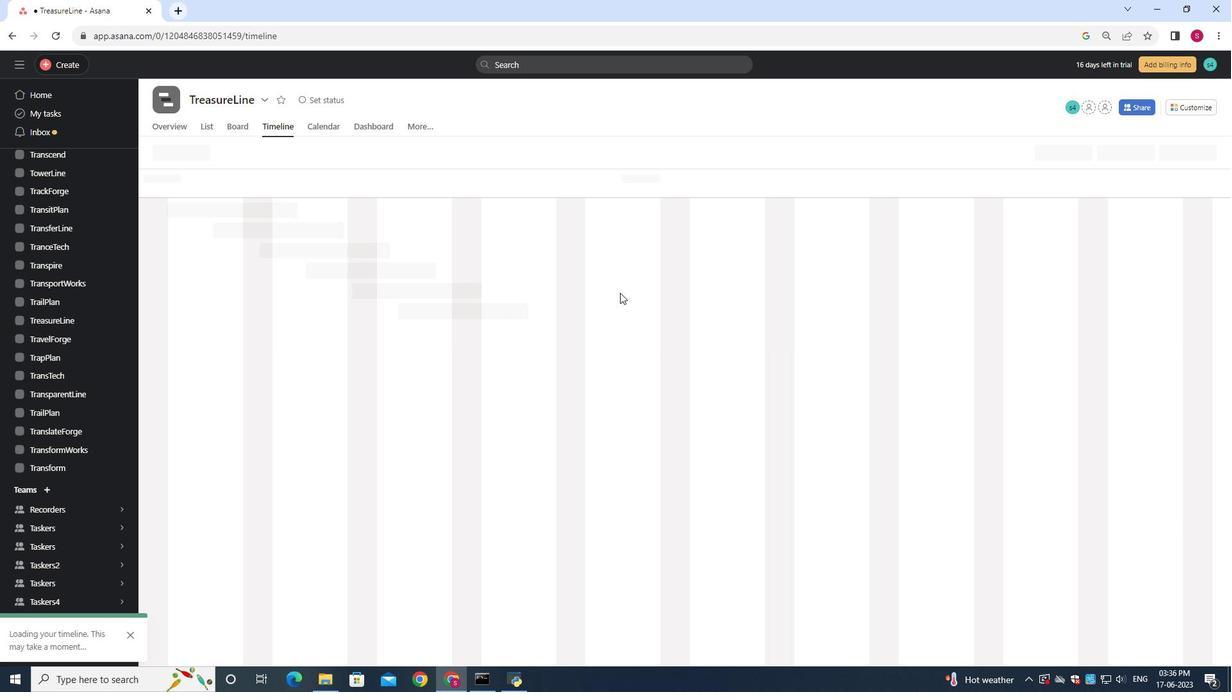 
Action: Mouse moved to (683, 304)
Screenshot: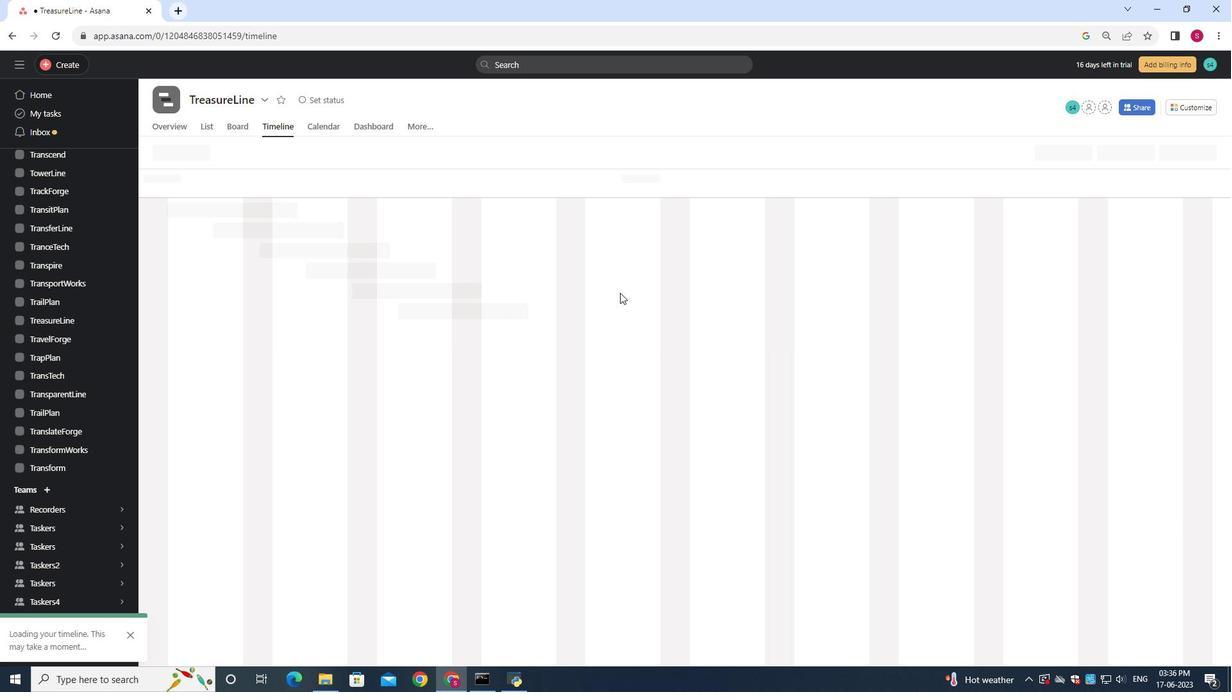 
Action: Mouse scrolled (683, 304) with delta (0, 0)
Screenshot: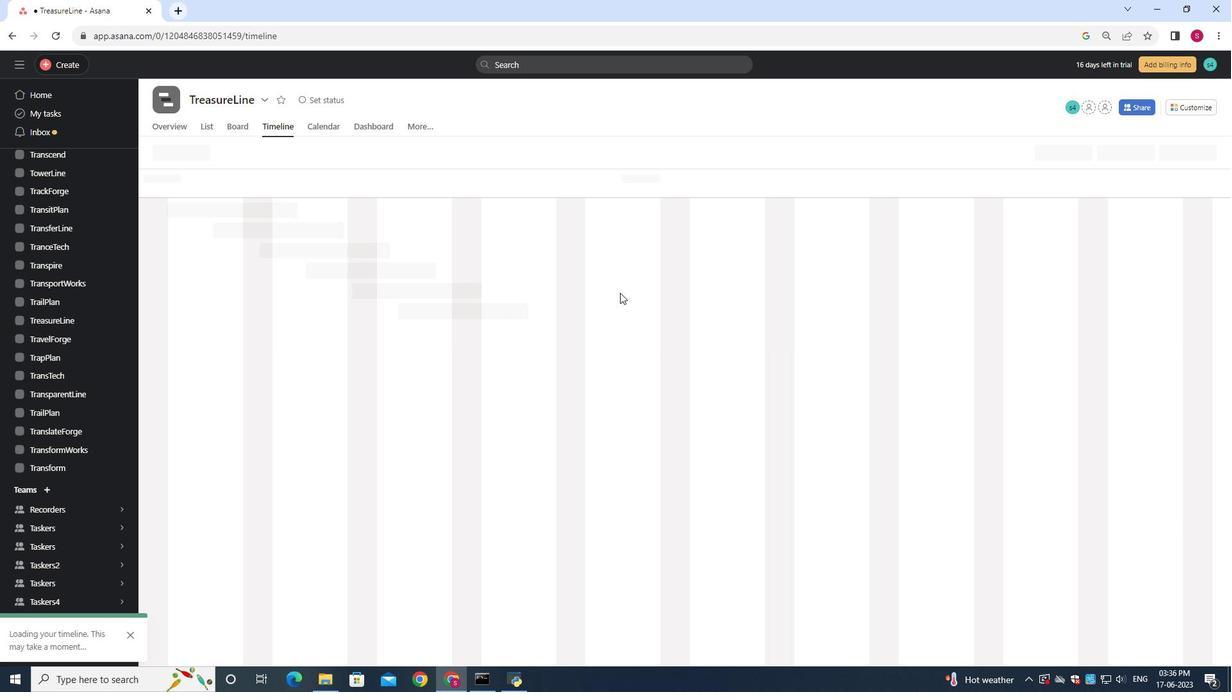 
Action: Mouse scrolled (683, 304) with delta (0, 0)
Screenshot: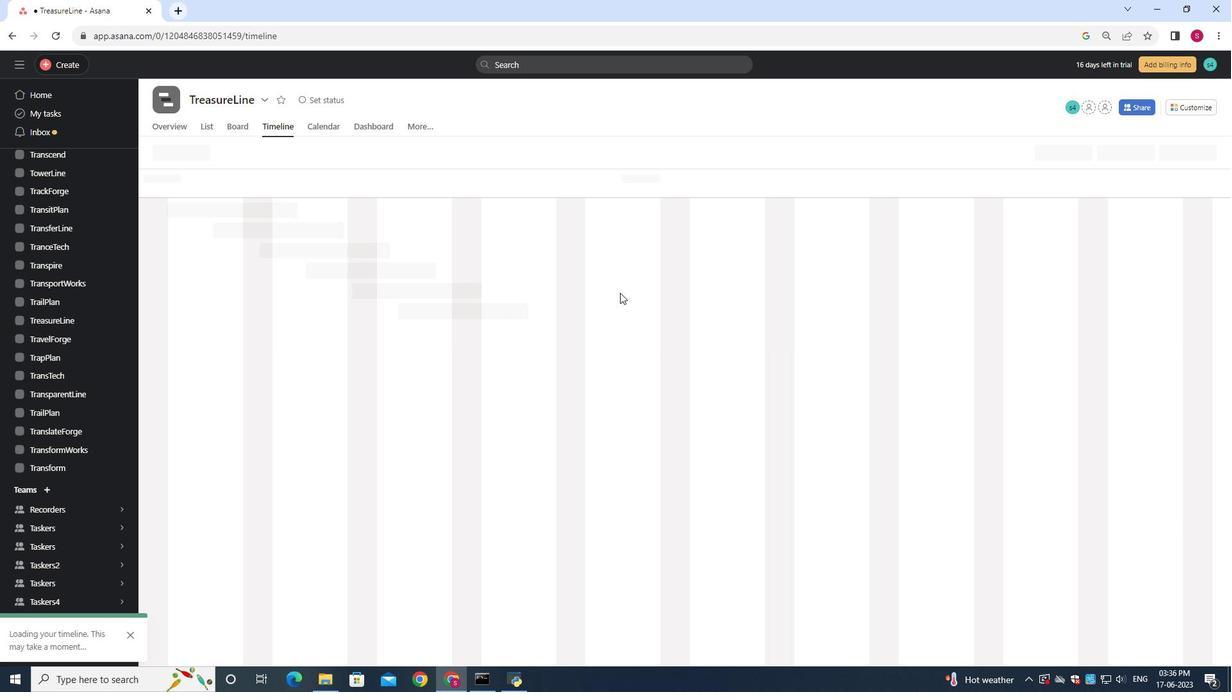 
Action: Mouse scrolled (683, 304) with delta (0, 0)
Screenshot: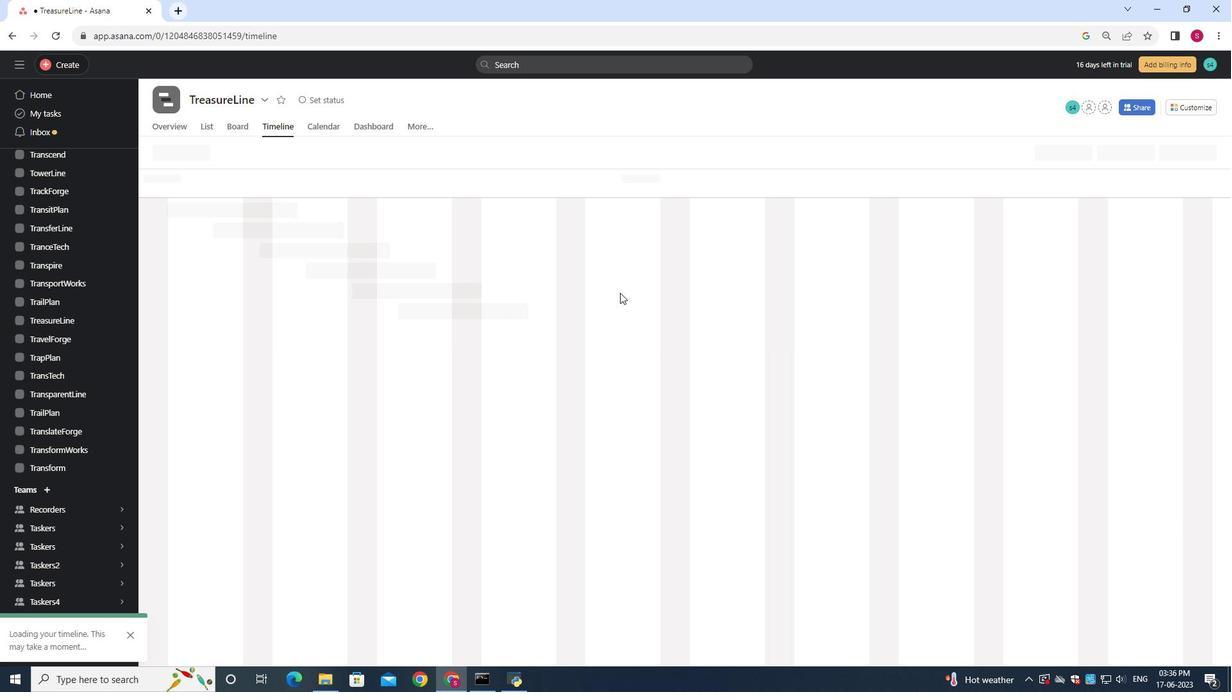 
Action: Mouse scrolled (683, 304) with delta (0, 0)
Screenshot: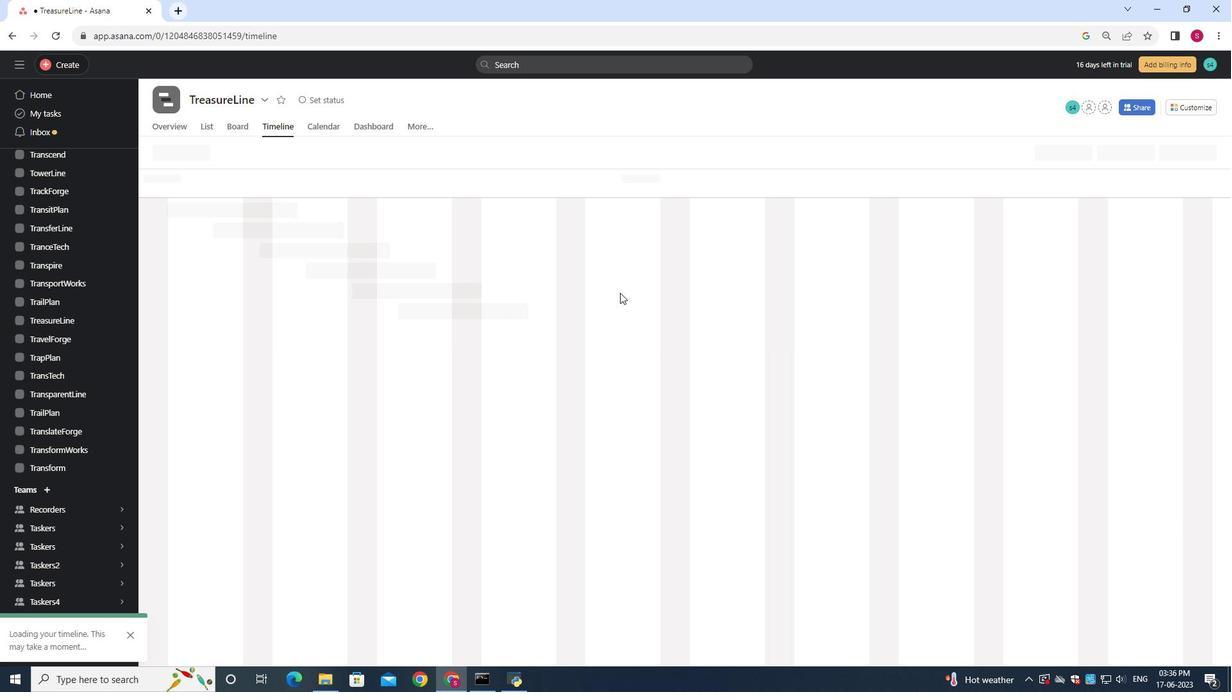 
Action: Mouse scrolled (683, 304) with delta (0, 0)
Screenshot: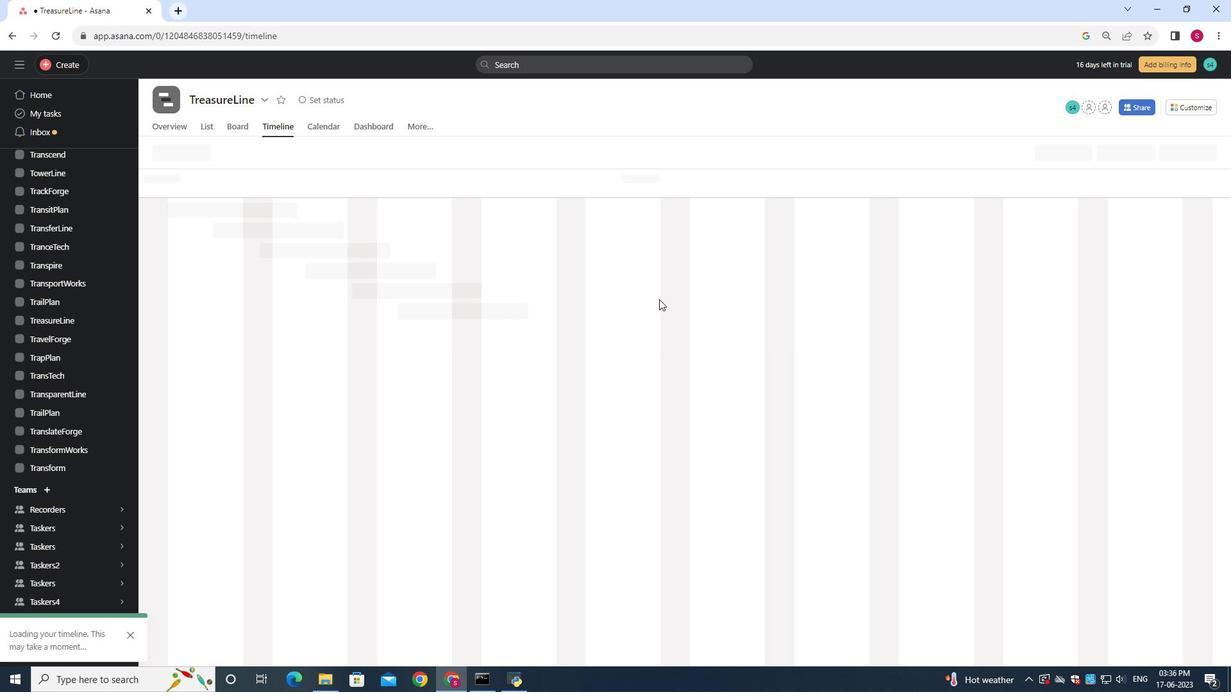 
Action: Mouse scrolled (683, 304) with delta (0, 0)
Screenshot: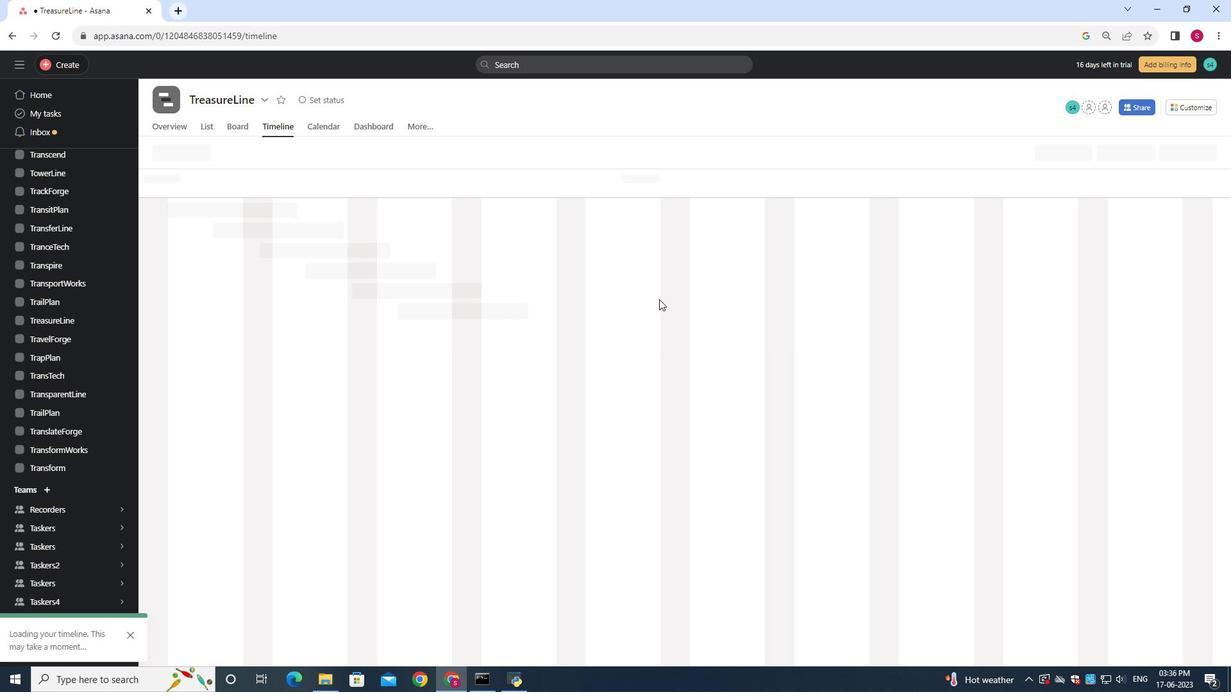 
Action: Mouse scrolled (683, 304) with delta (0, 0)
Screenshot: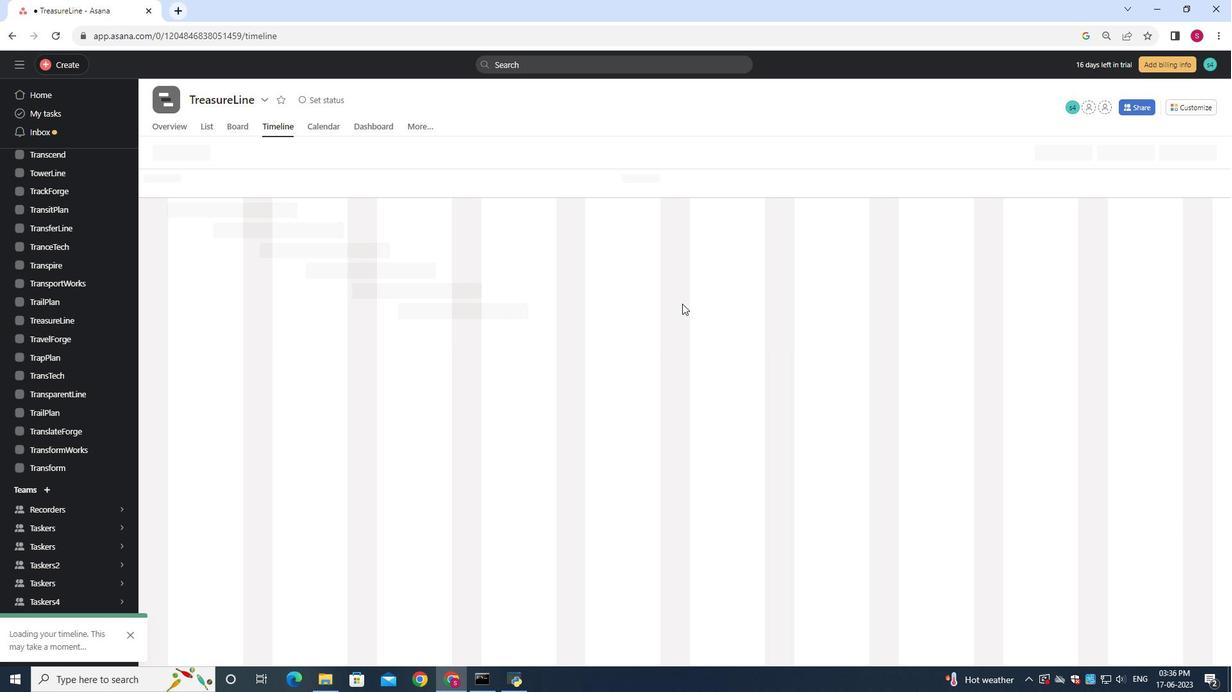 
Action: Mouse moved to (484, 326)
Screenshot: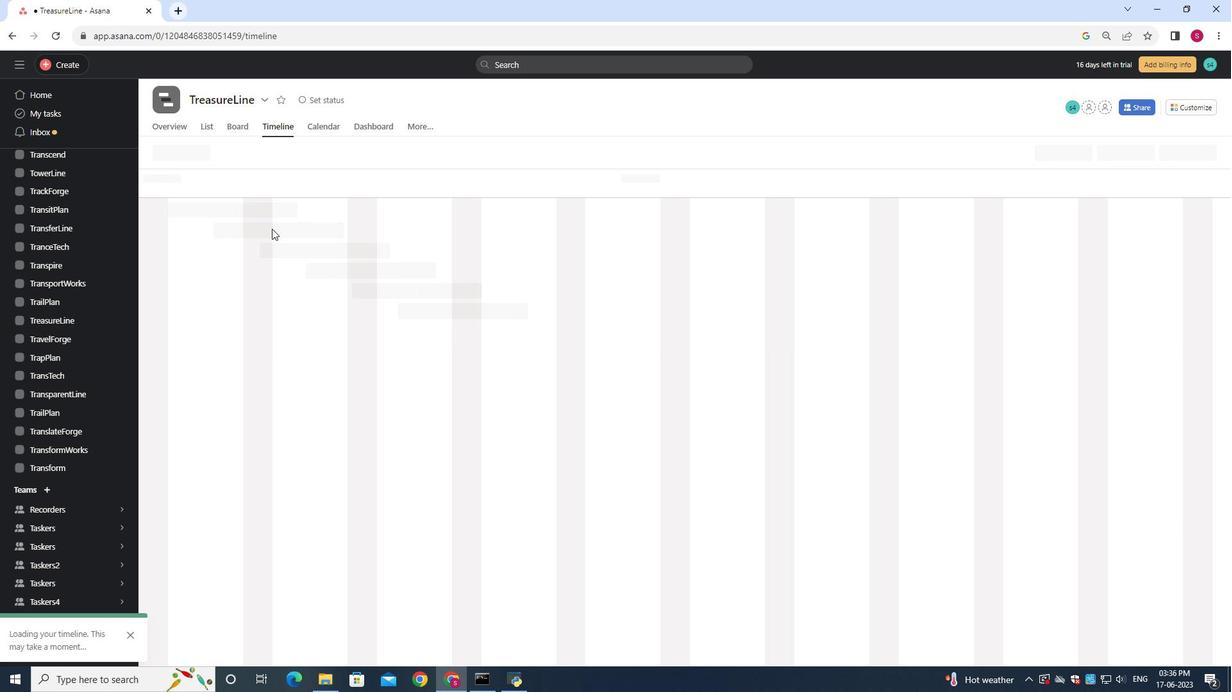 
Action: Mouse scrolled (484, 325) with delta (0, 0)
Screenshot: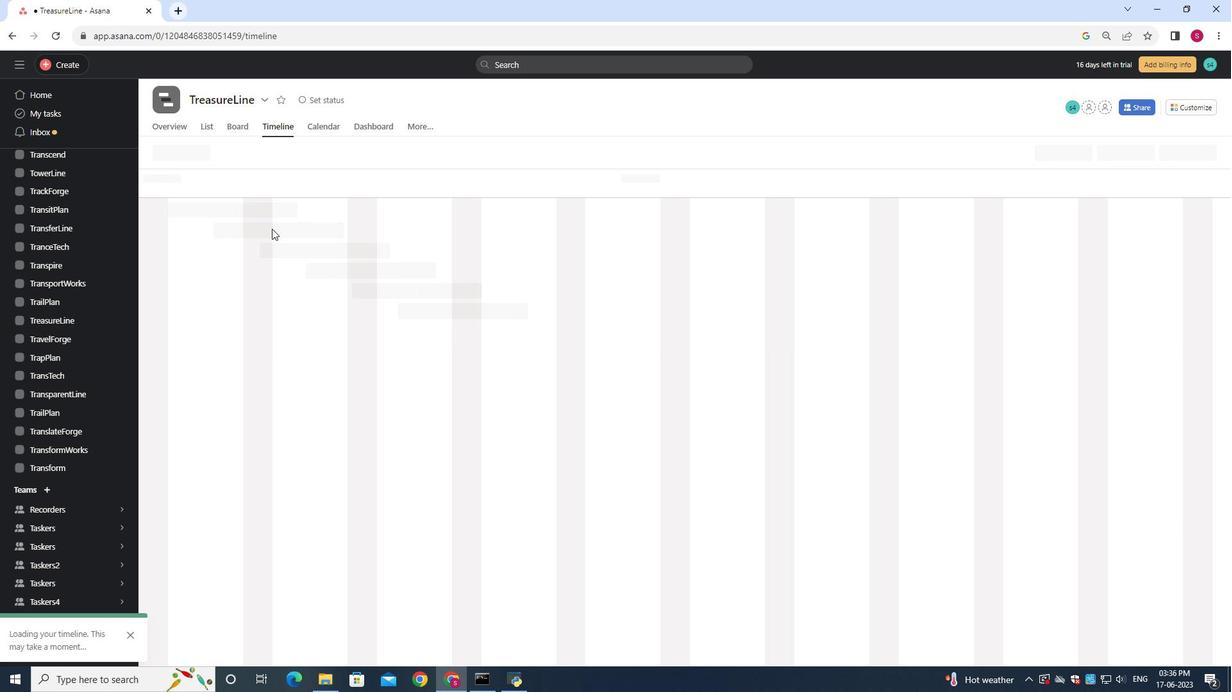 
Action: Mouse moved to (488, 328)
Screenshot: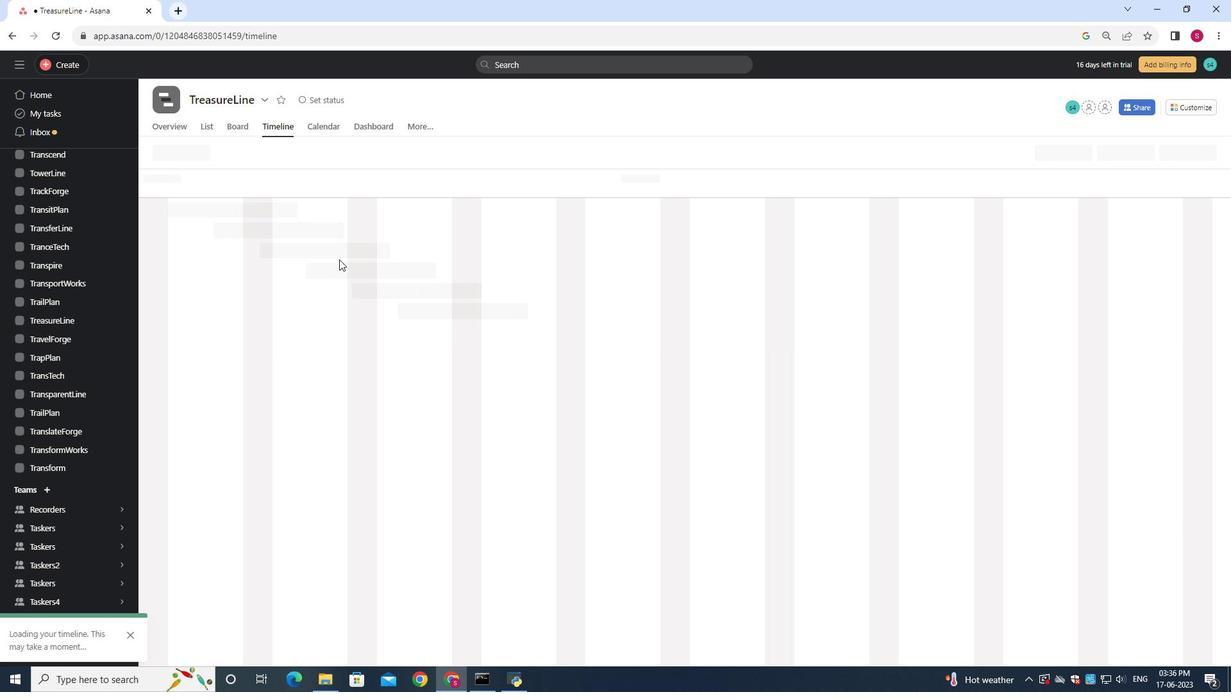 
Action: Mouse scrolled (488, 327) with delta (0, 0)
Screenshot: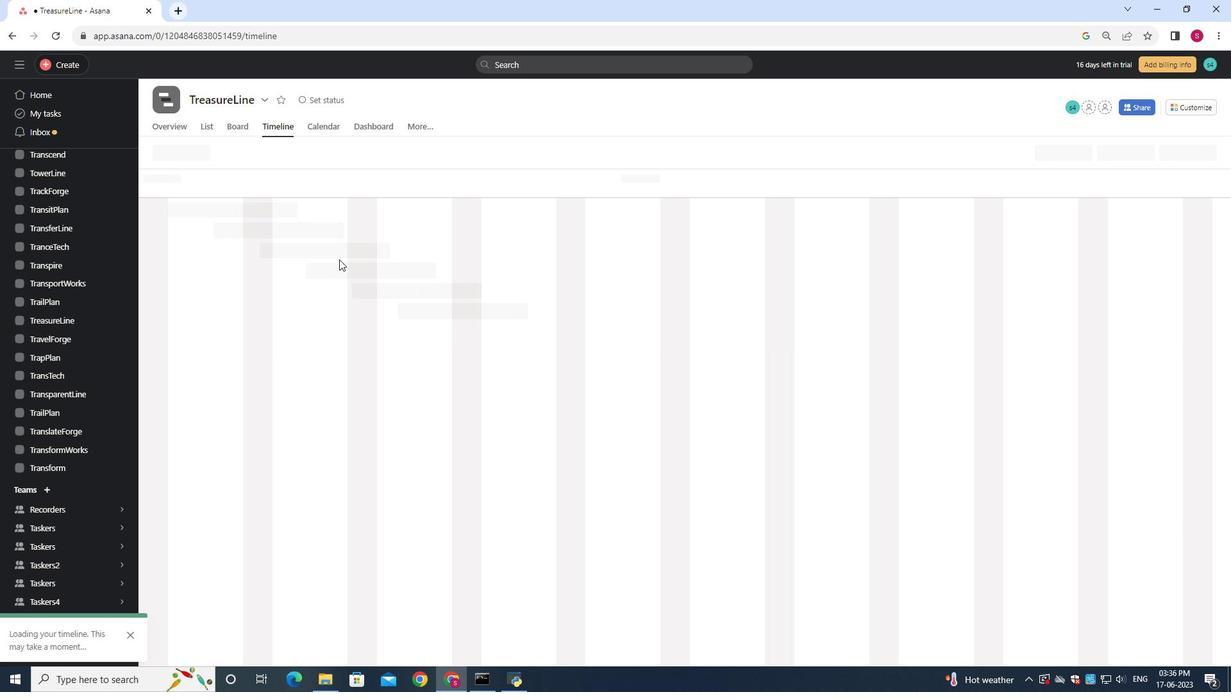 
Action: Mouse scrolled (488, 327) with delta (0, 0)
Screenshot: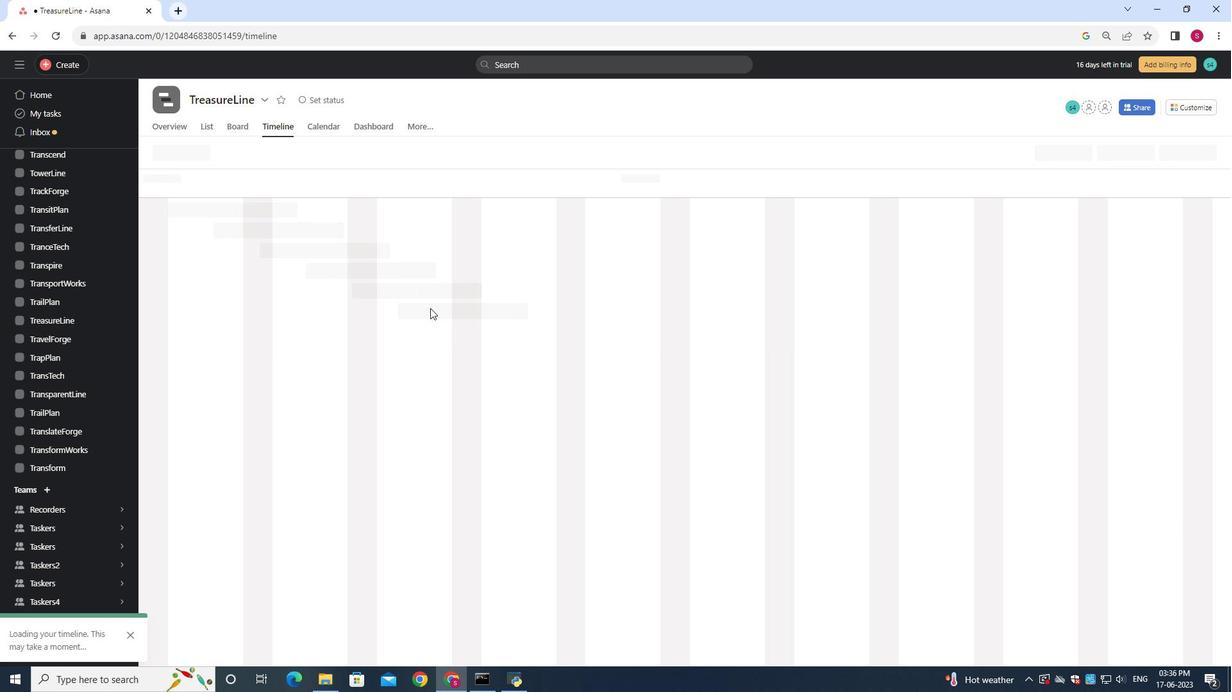 
Action: Mouse moved to (489, 325)
Screenshot: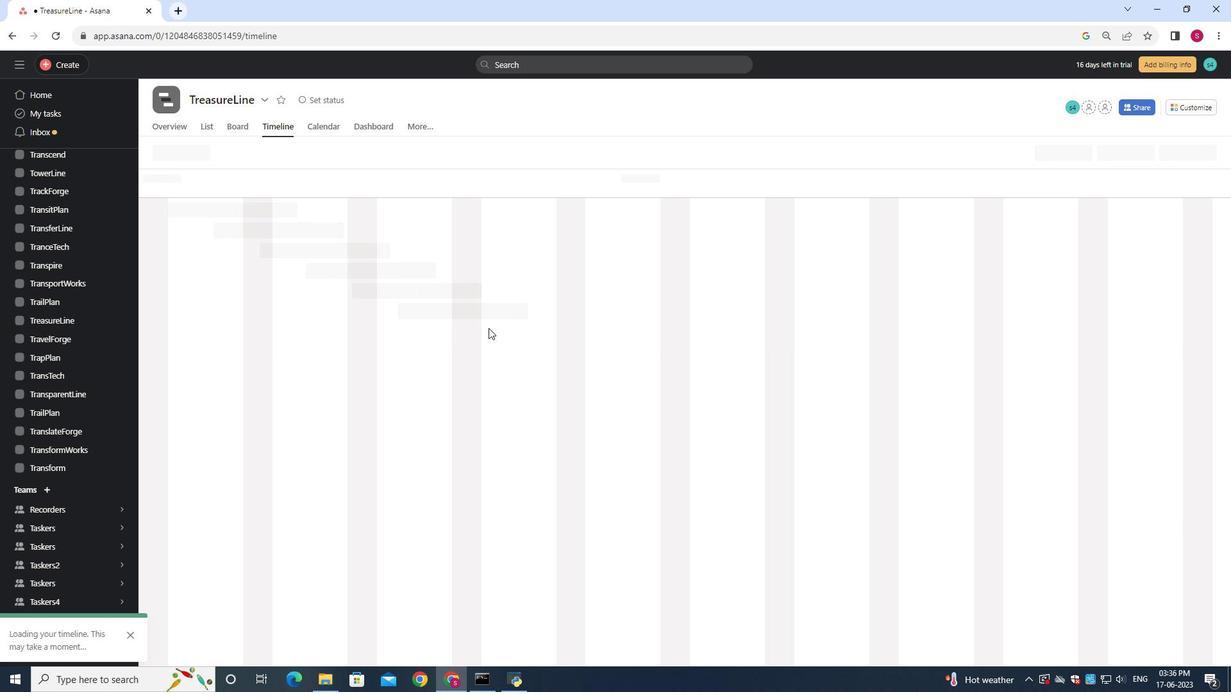 
Action: Mouse scrolled (489, 327) with delta (0, 0)
Screenshot: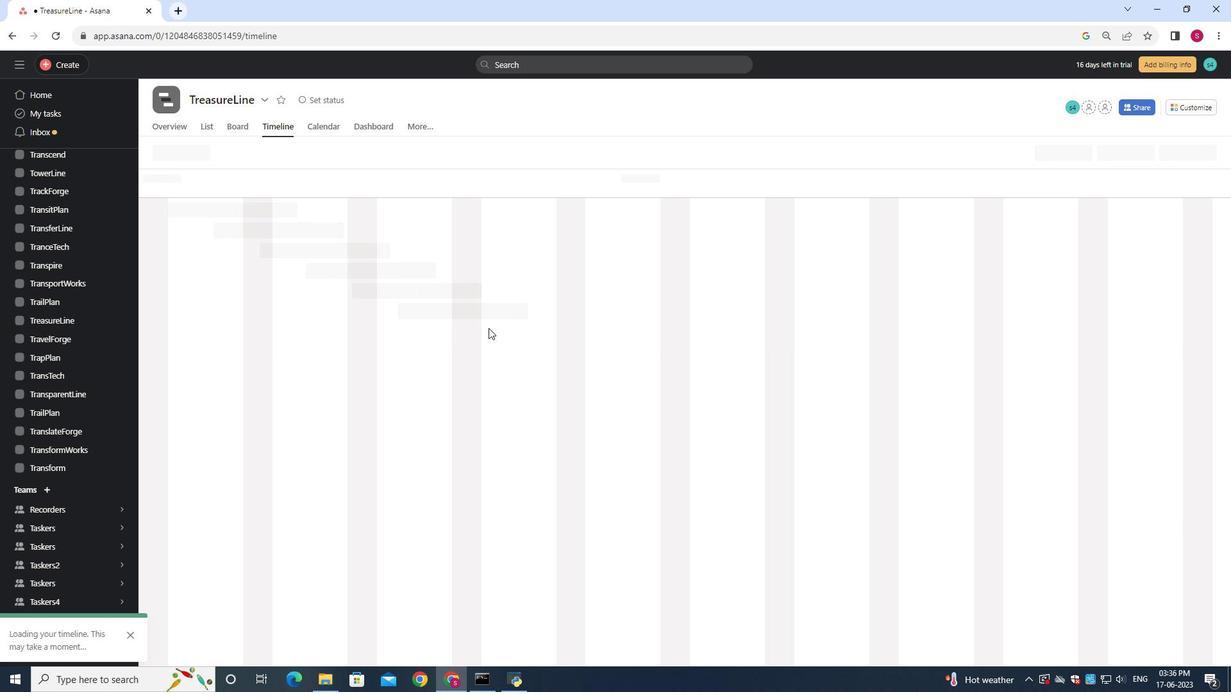 
Action: Mouse moved to (186, 403)
Screenshot: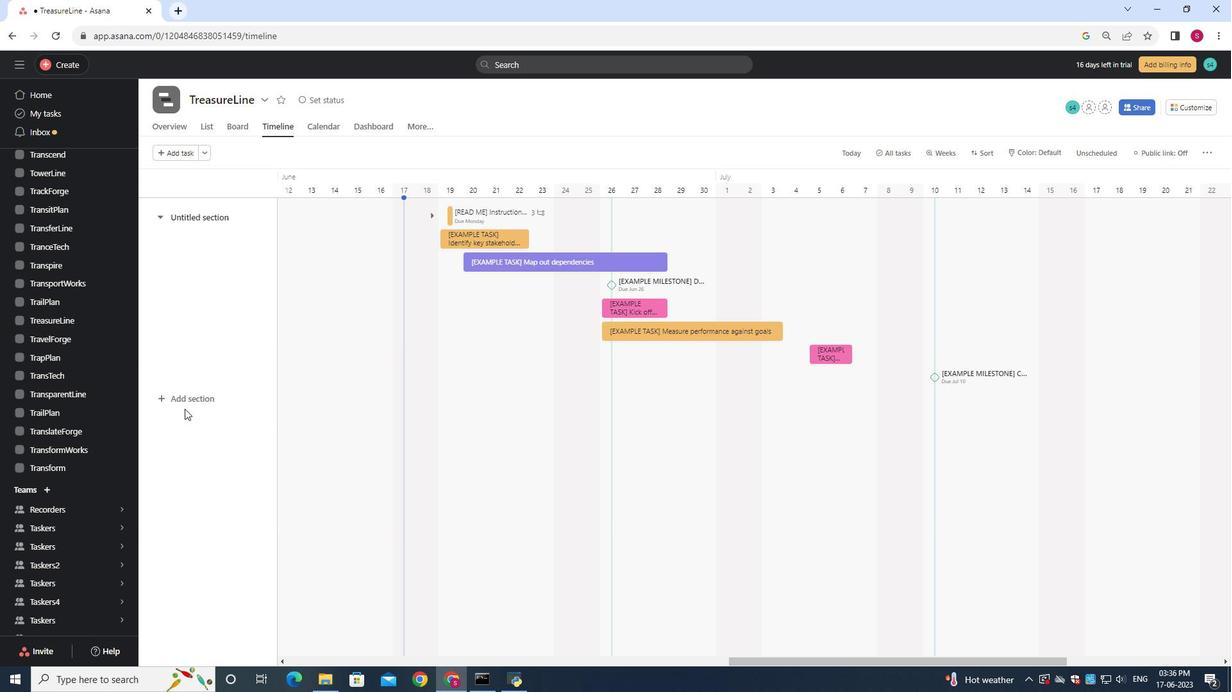 
Action: Mouse pressed left at (186, 403)
Screenshot: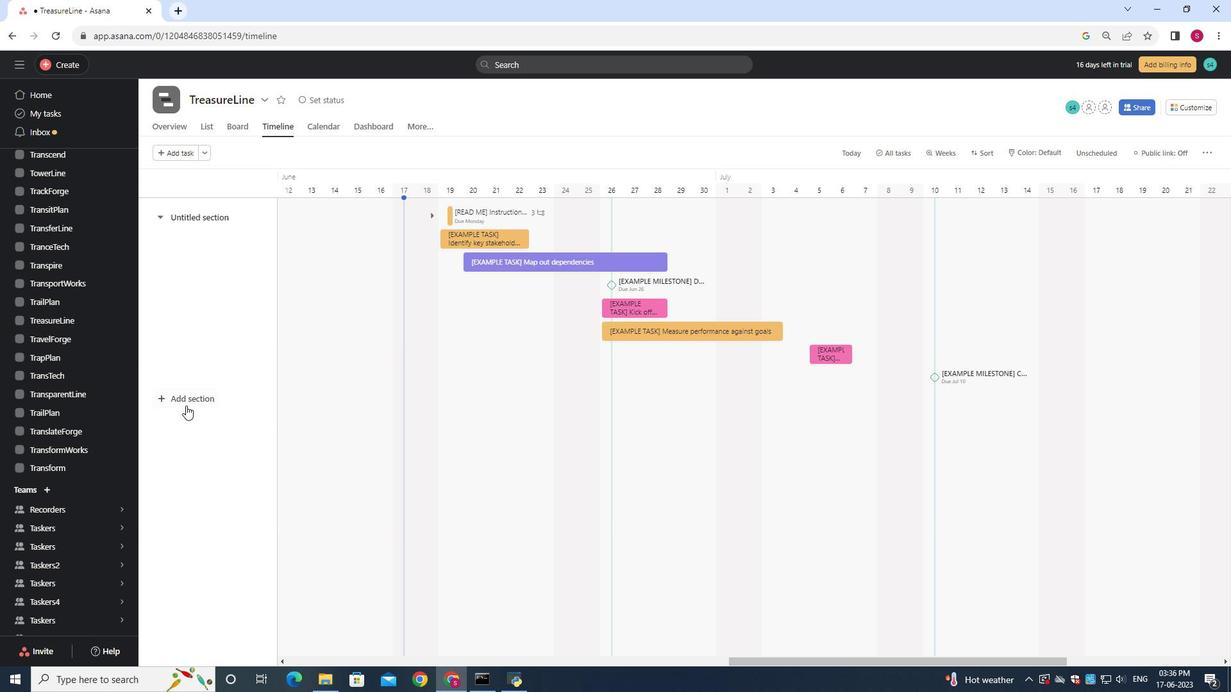 
Action: Mouse moved to (194, 413)
Screenshot: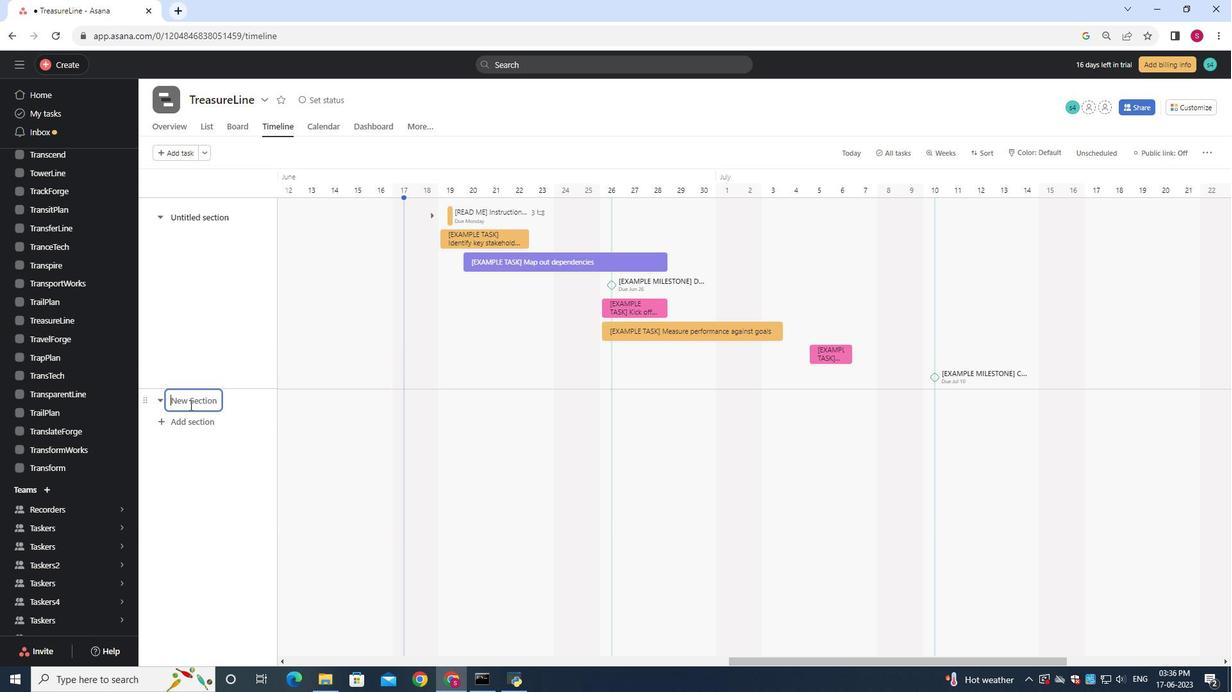 
Action: Key pressed <Key.shift>To-<Key.shift><Key.shift><Key.shift><Key.shift><Key.shift><Key.shift><Key.shift><Key.shift>Do<Key.enter>
Screenshot: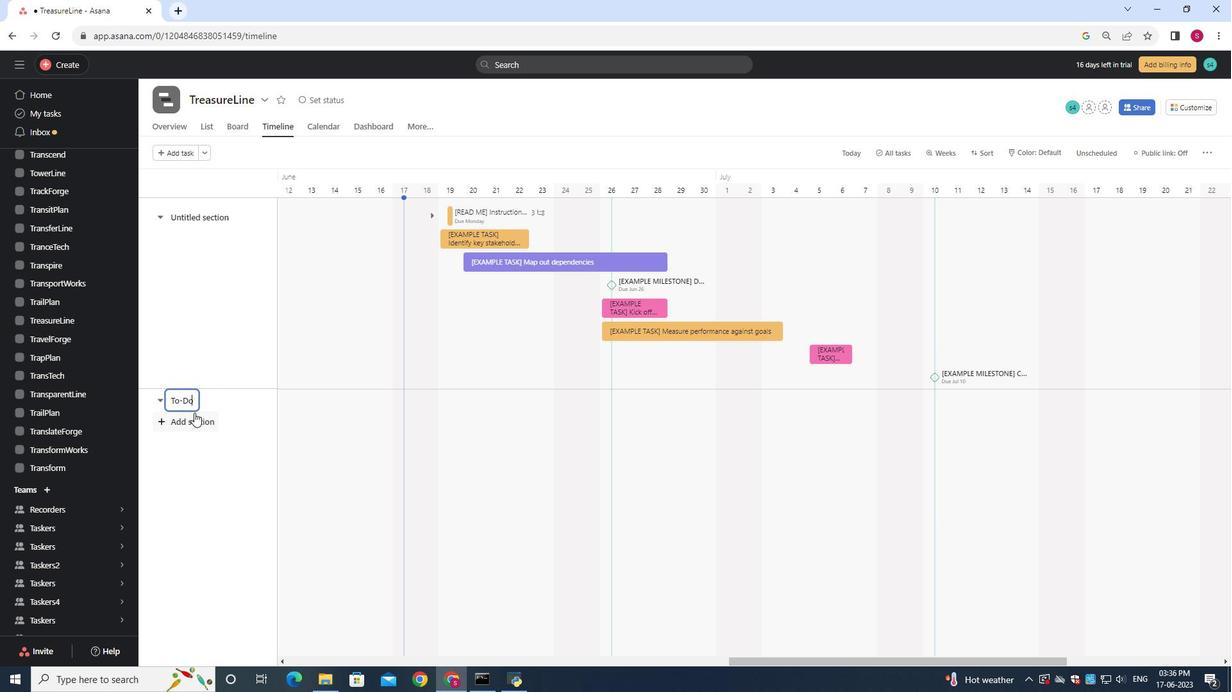 
Action: Mouse moved to (193, 420)
Screenshot: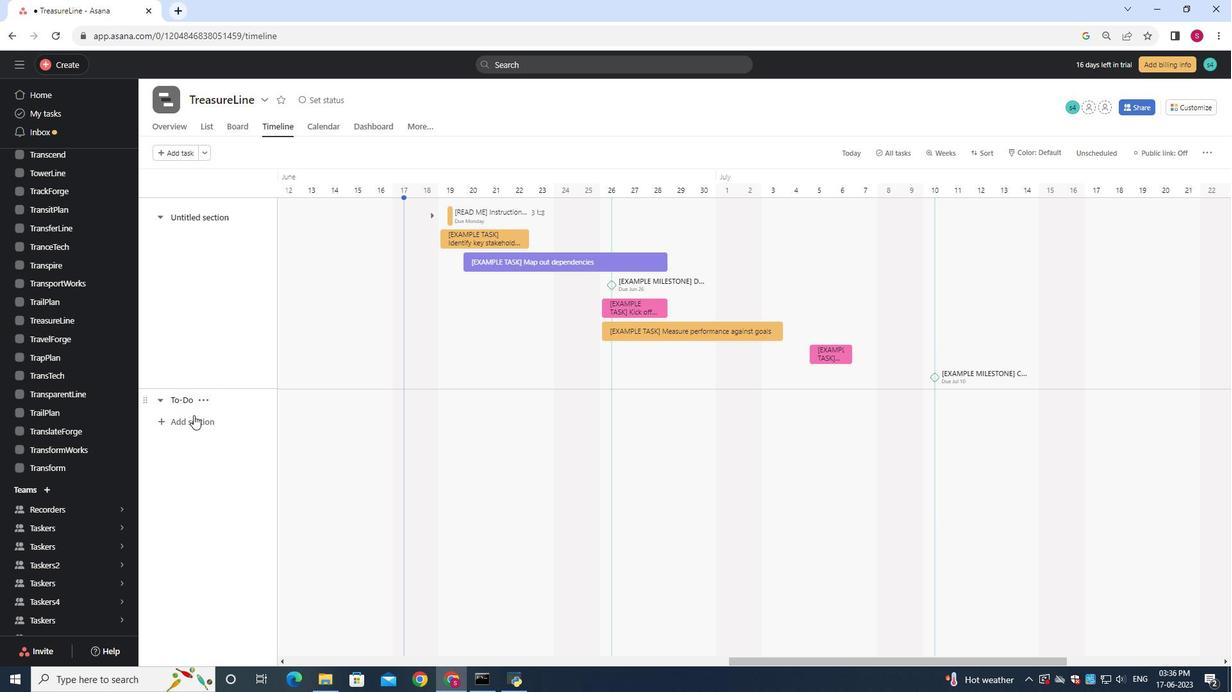 
Action: Mouse pressed left at (193, 420)
Screenshot: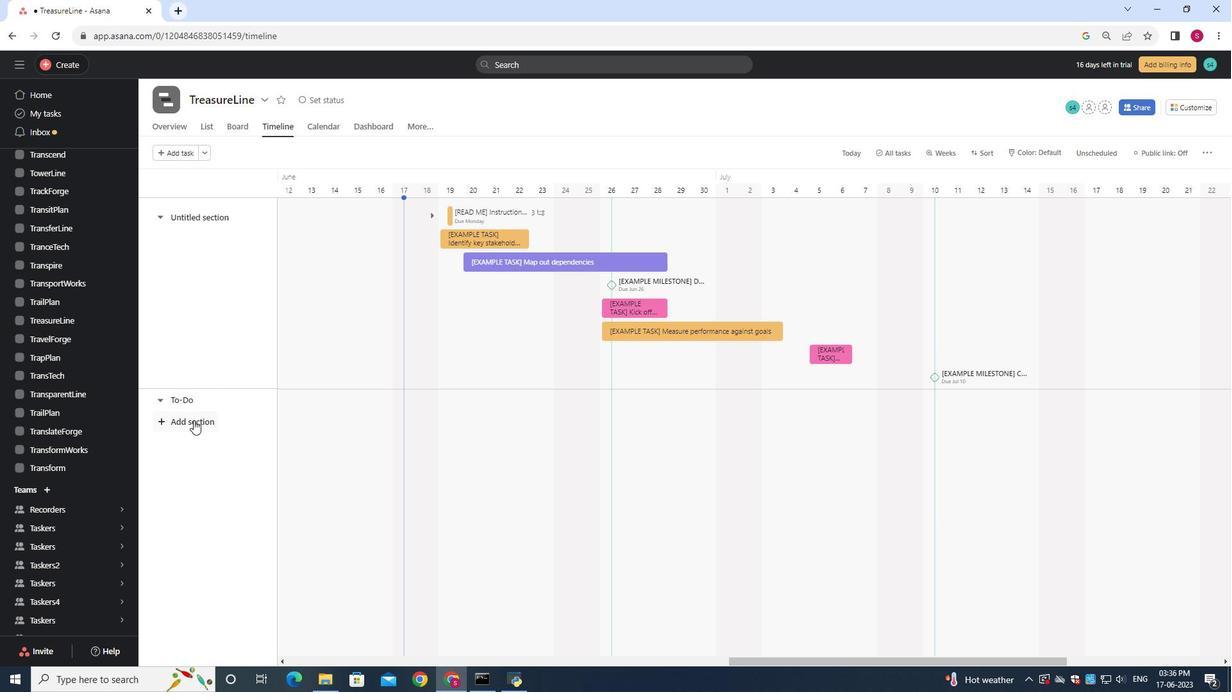 
Action: Mouse moved to (193, 418)
Screenshot: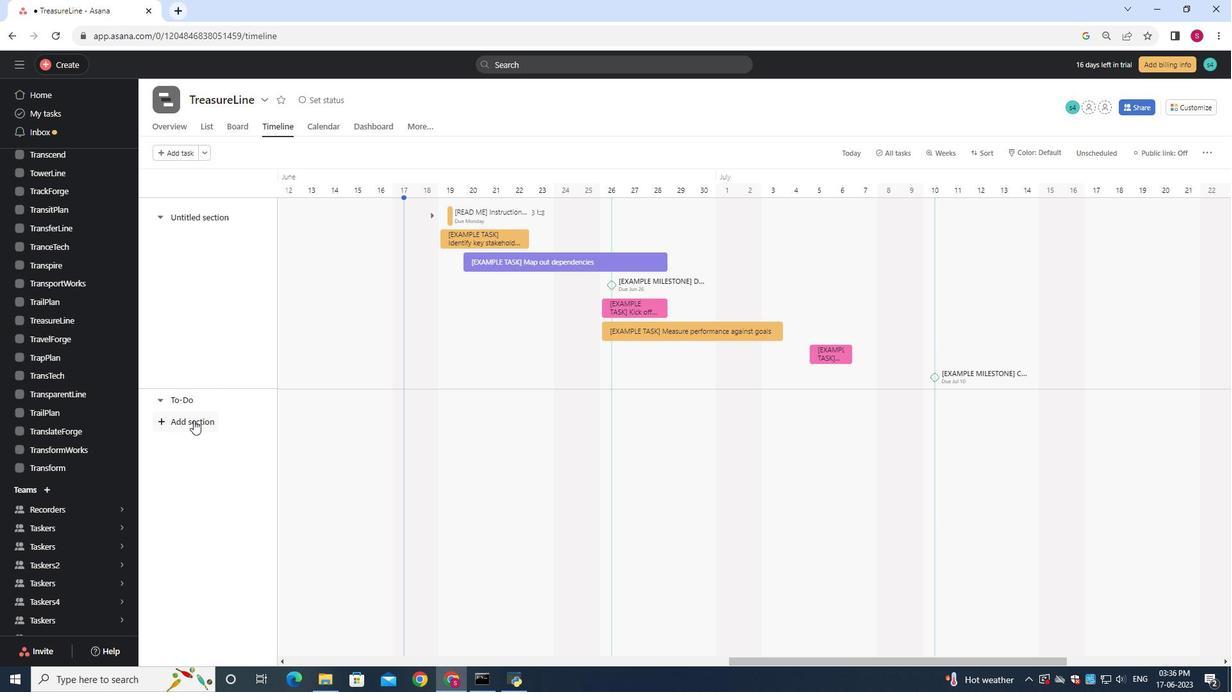 
Action: Key pressed <Key.shift>Doing
Screenshot: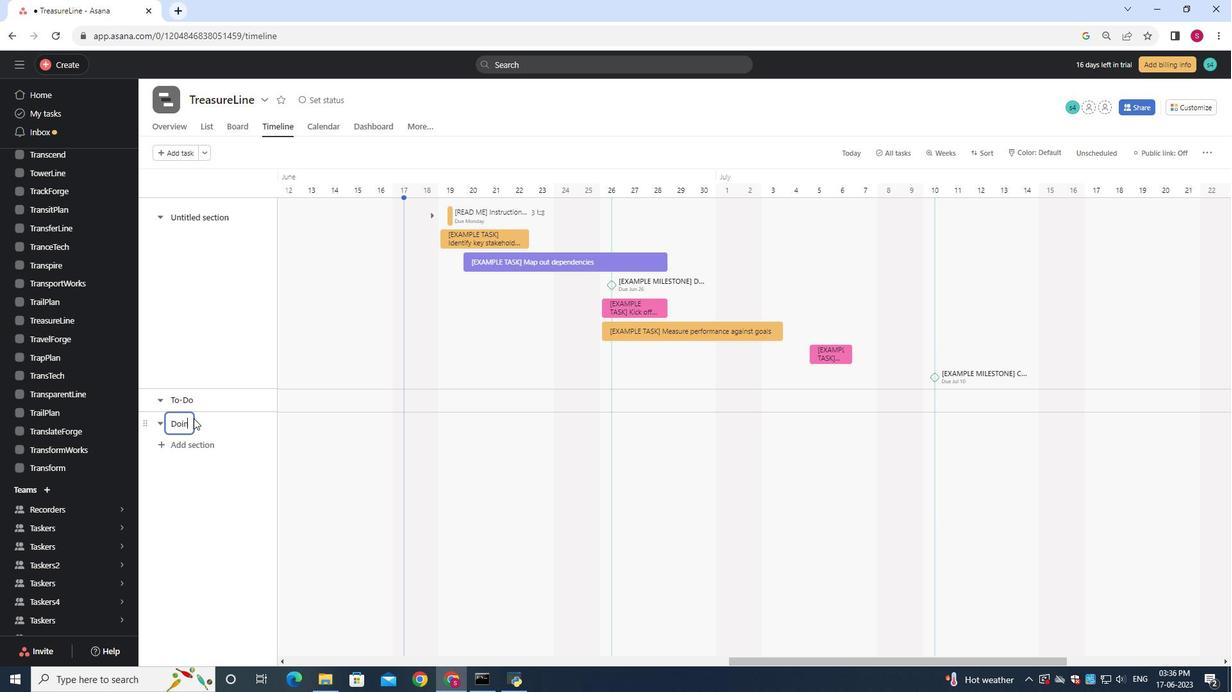 
Action: Mouse moved to (195, 443)
Screenshot: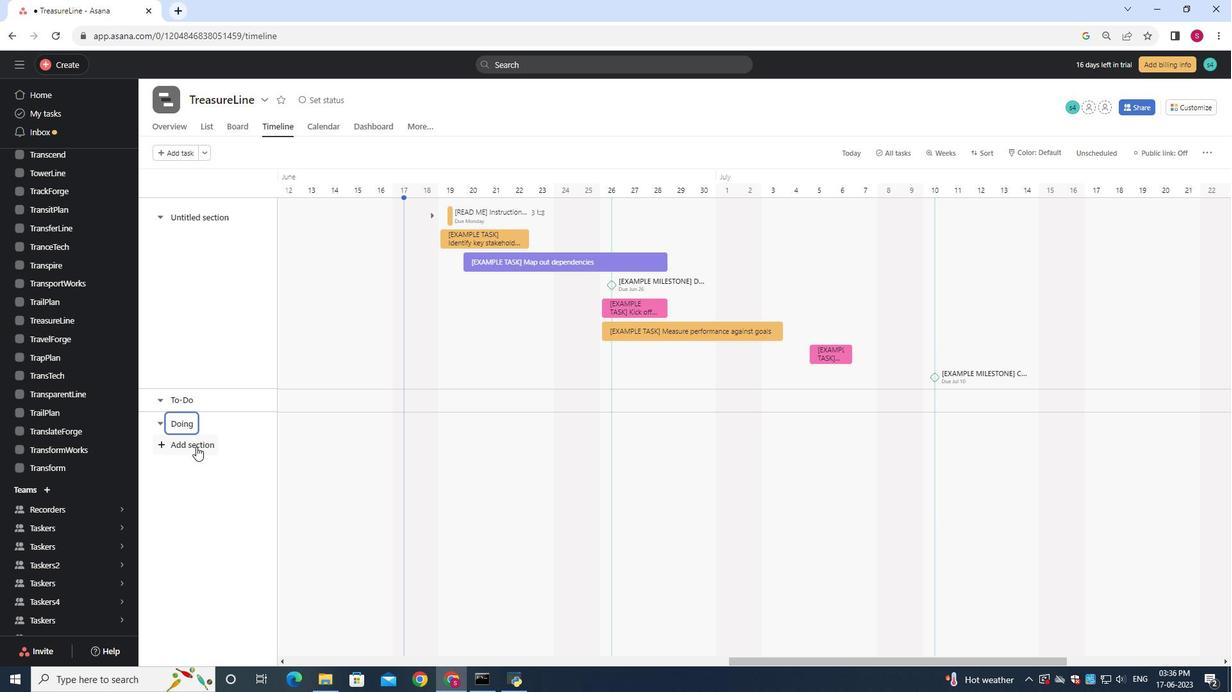 
Action: Mouse pressed left at (195, 443)
Screenshot: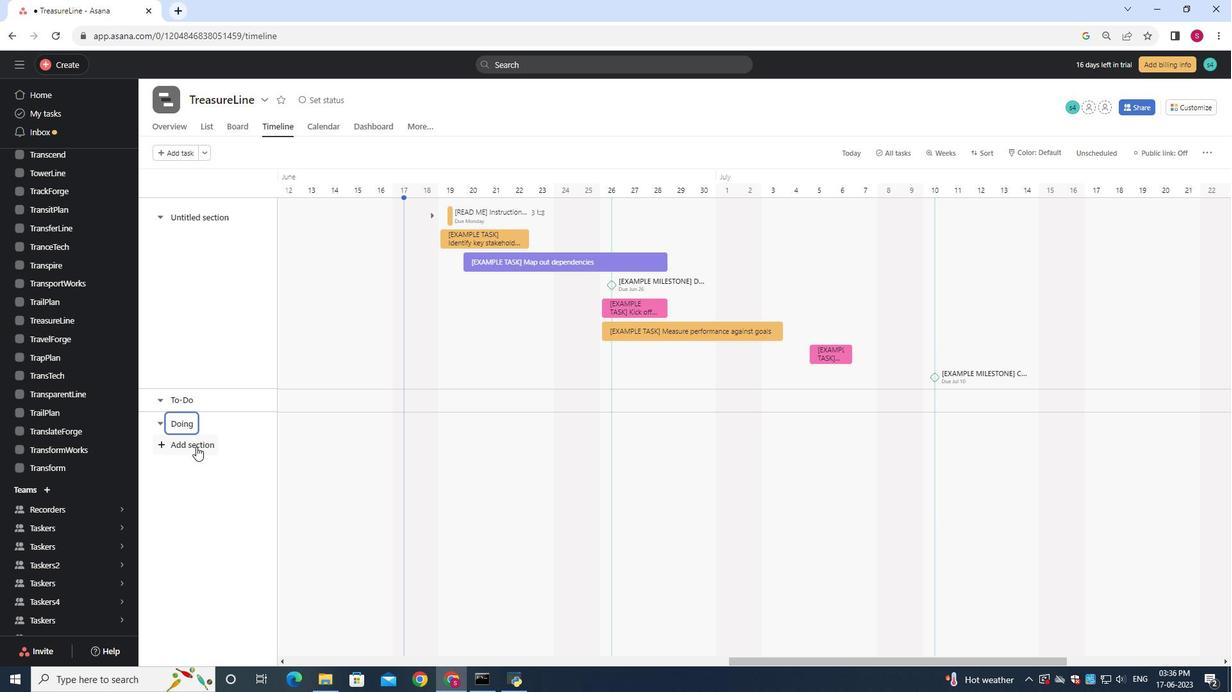 
Action: Key pressed <Key.shift>Done<Key.enter>
Screenshot: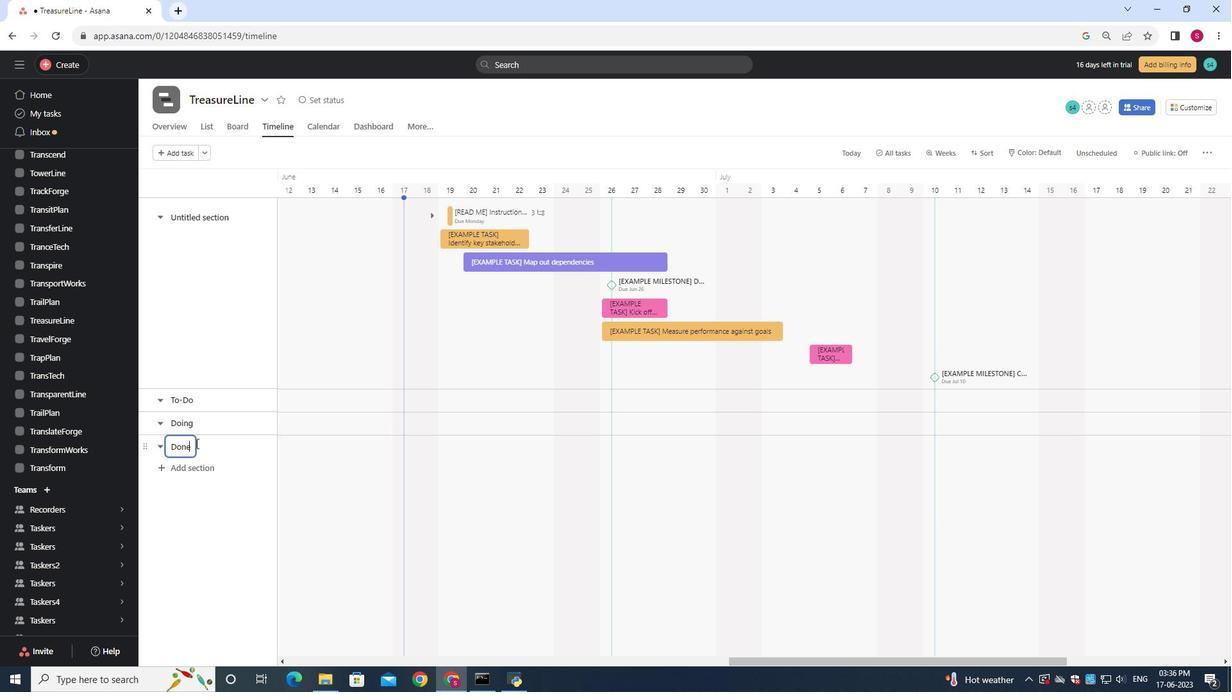 
Action: Mouse moved to (402, 417)
Screenshot: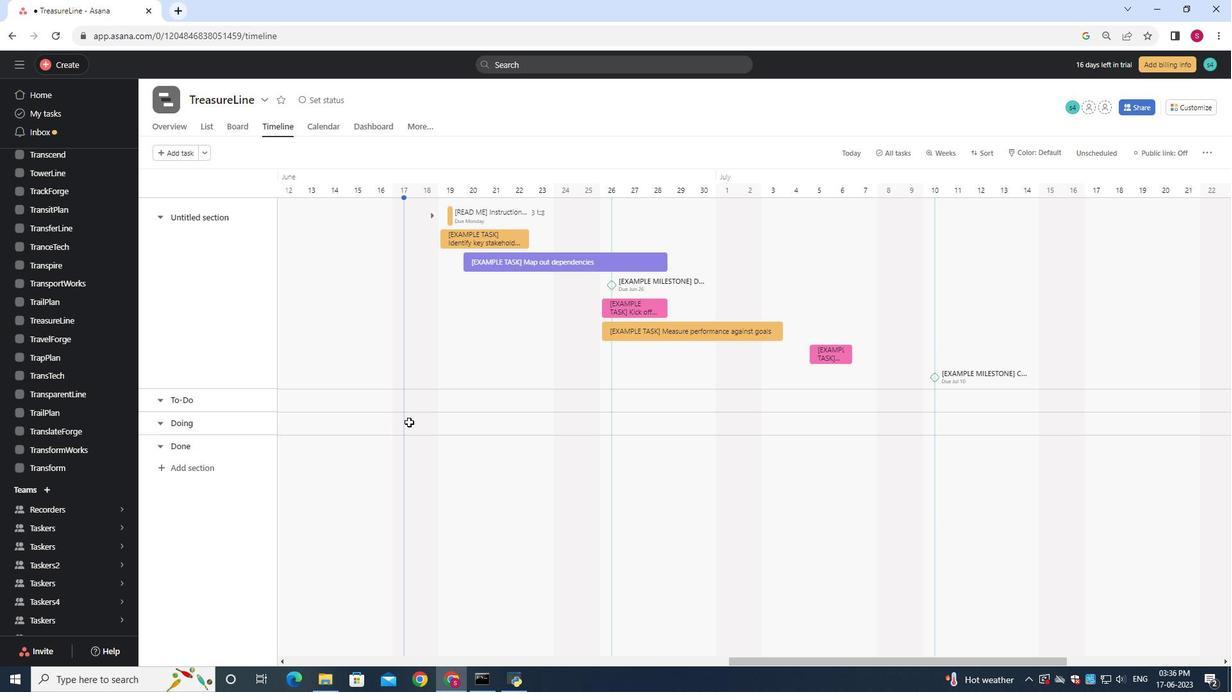 
